 Task: Find connections with filter location San Borja with filter topic #Websitewith filter profile language Potuguese with filter current company Polycab India Limited with filter school Maharshi Dayanand College of Arts Science & Commerce Kamgar Manzil 25 Dr.S.S.Rao Road Parel Mumbai 400 012 with filter industry Automation Machinery Manufacturing with filter service category Corporate Events with filter keywords title Payroll Clerk
Action: Mouse moved to (555, 83)
Screenshot: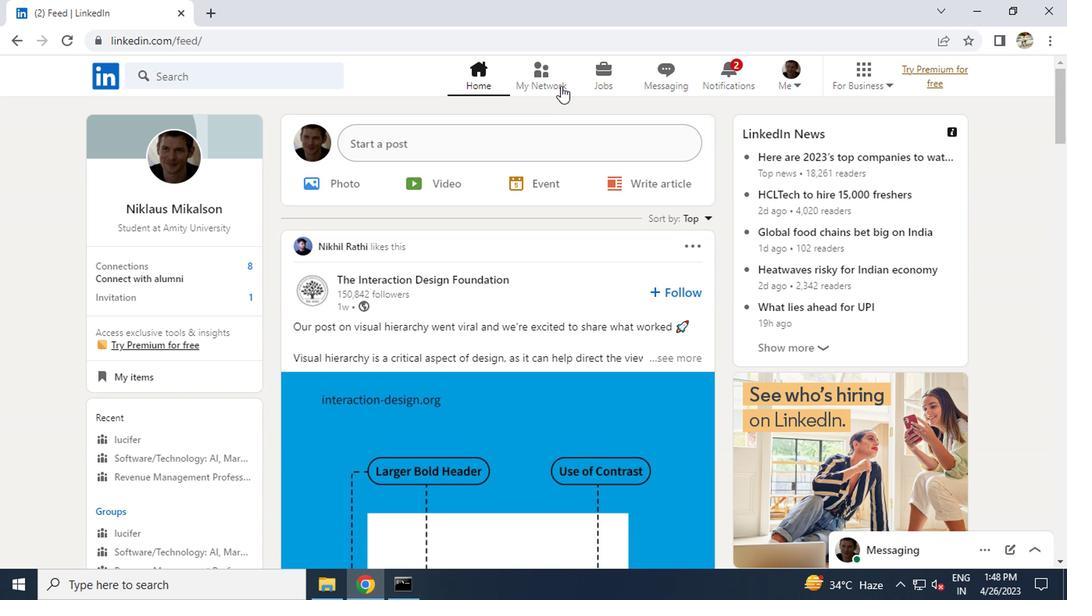 
Action: Mouse pressed left at (555, 83)
Screenshot: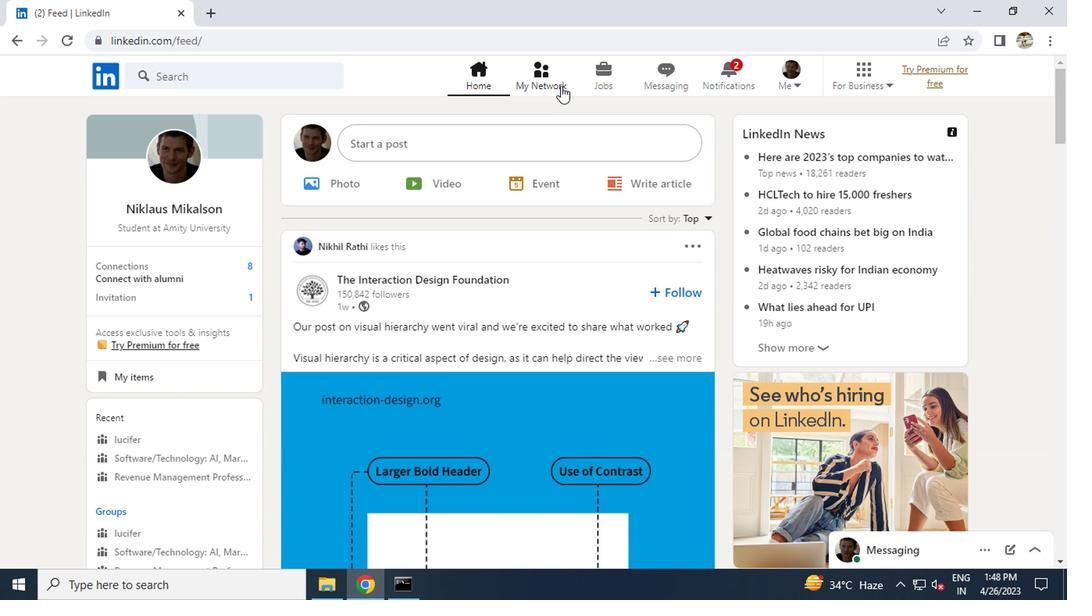 
Action: Mouse moved to (211, 159)
Screenshot: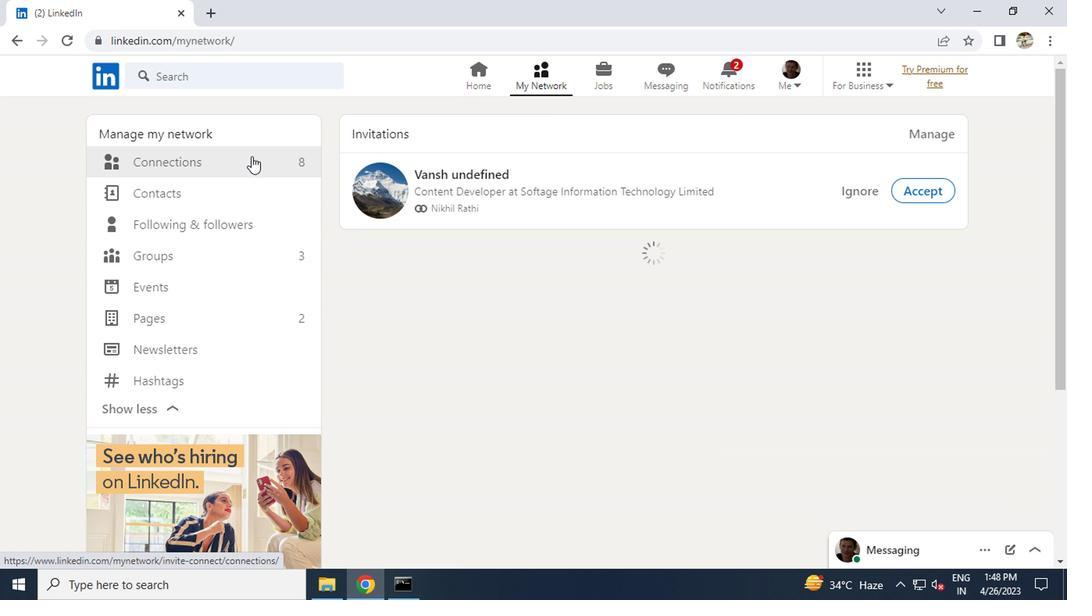 
Action: Mouse pressed left at (211, 159)
Screenshot: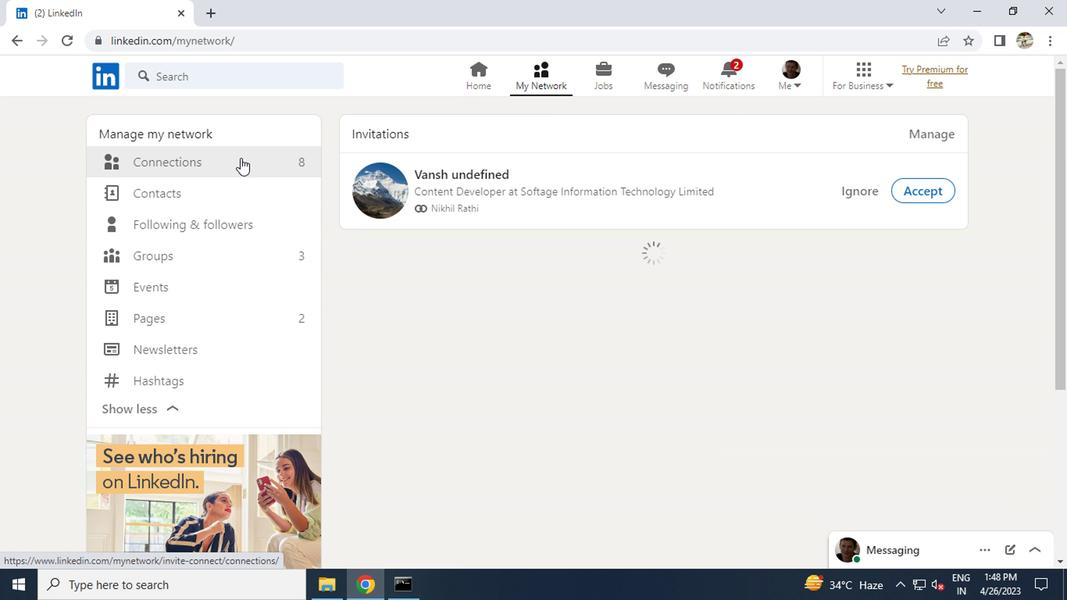 
Action: Mouse moved to (660, 160)
Screenshot: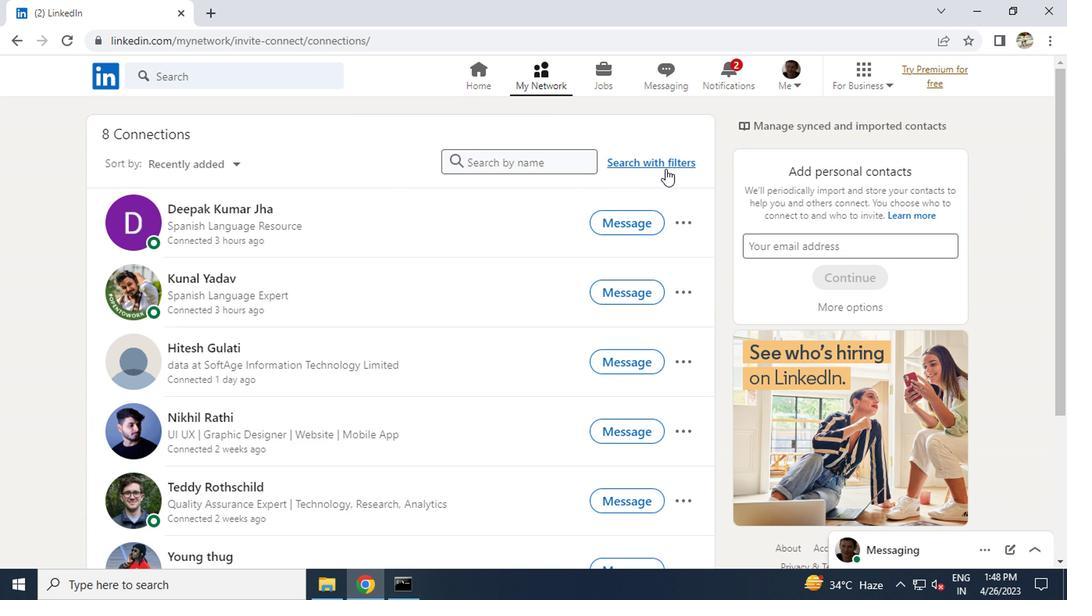 
Action: Mouse pressed left at (660, 160)
Screenshot: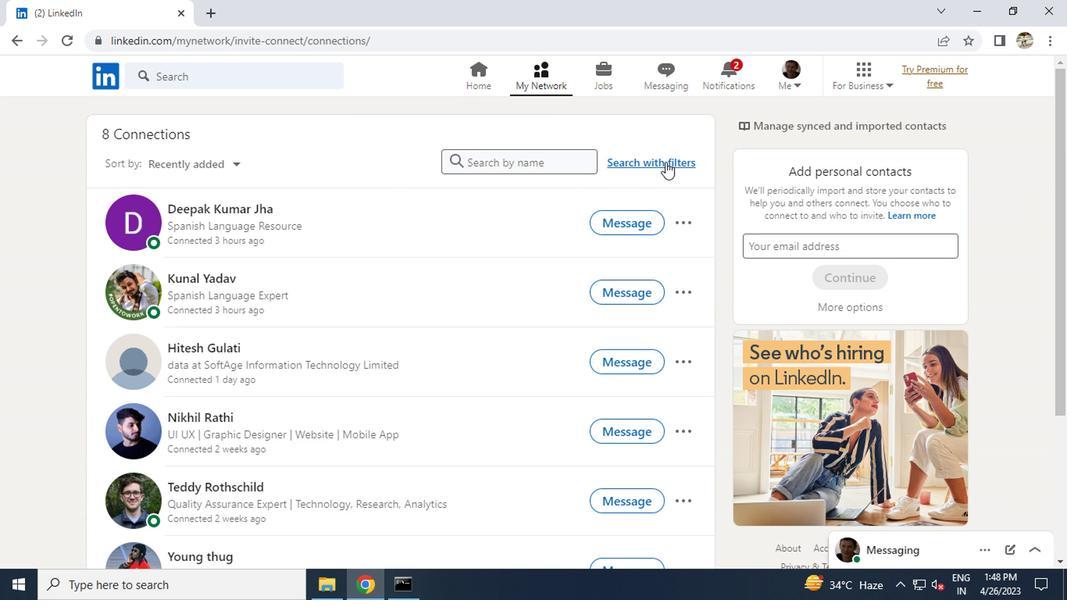 
Action: Mouse moved to (517, 121)
Screenshot: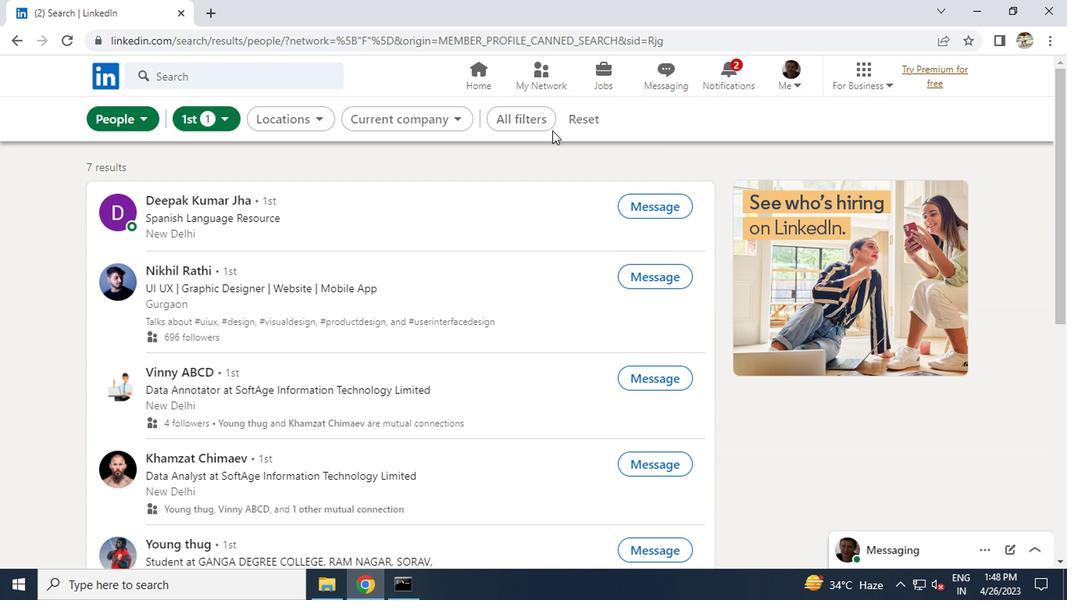 
Action: Mouse pressed left at (517, 121)
Screenshot: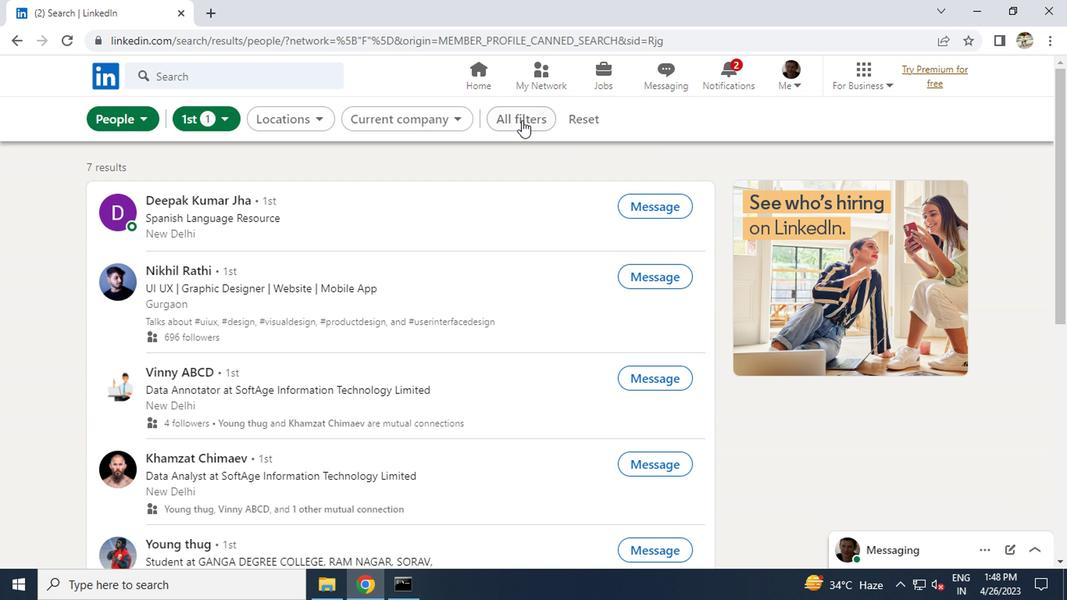 
Action: Mouse moved to (766, 365)
Screenshot: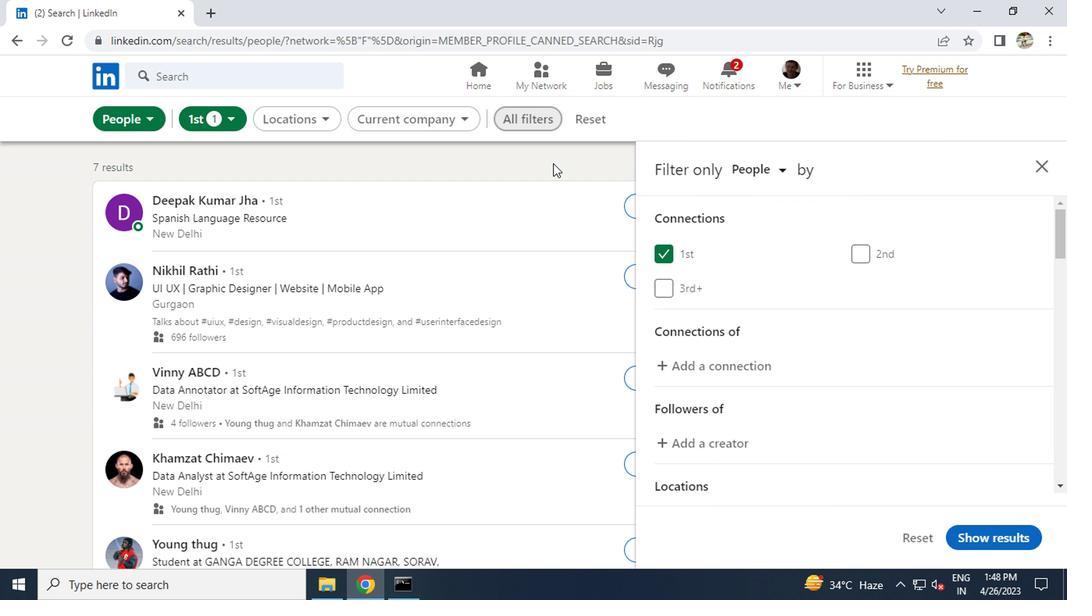 
Action: Mouse scrolled (766, 364) with delta (0, 0)
Screenshot: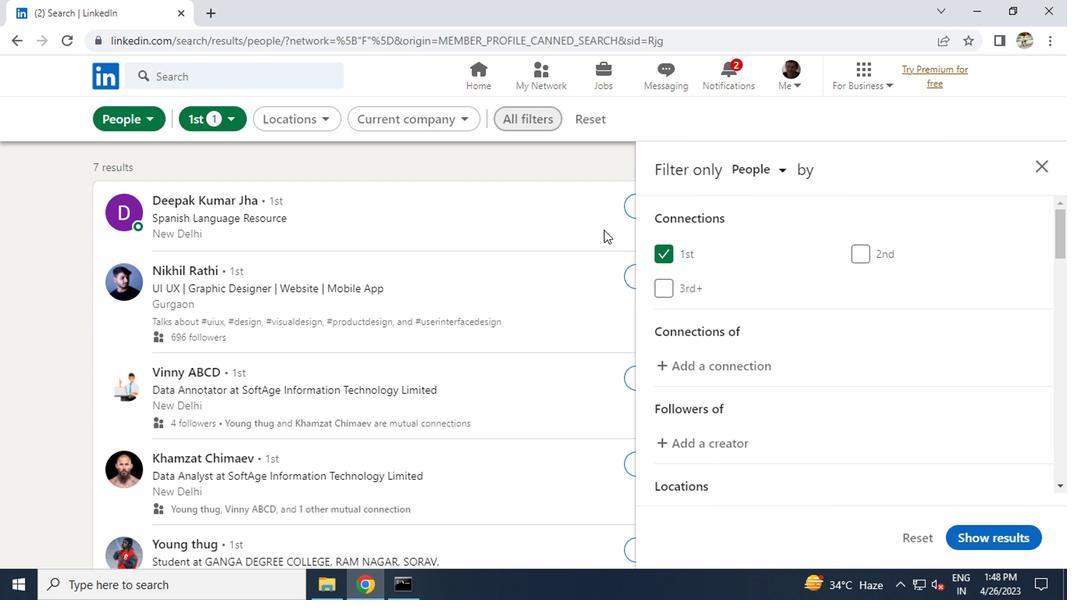 
Action: Mouse moved to (766, 365)
Screenshot: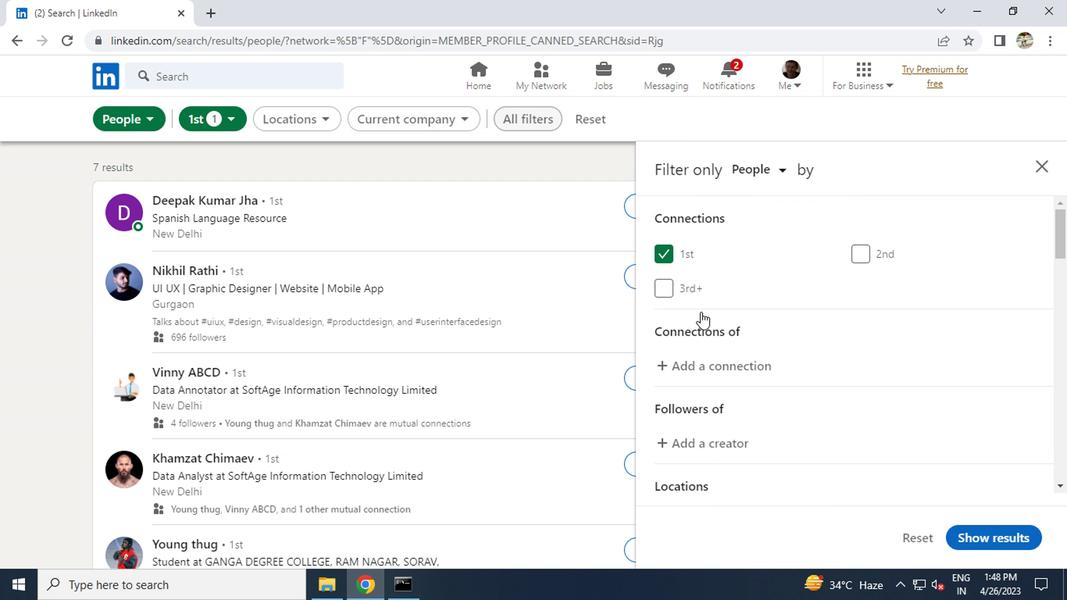
Action: Mouse scrolled (766, 364) with delta (0, 0)
Screenshot: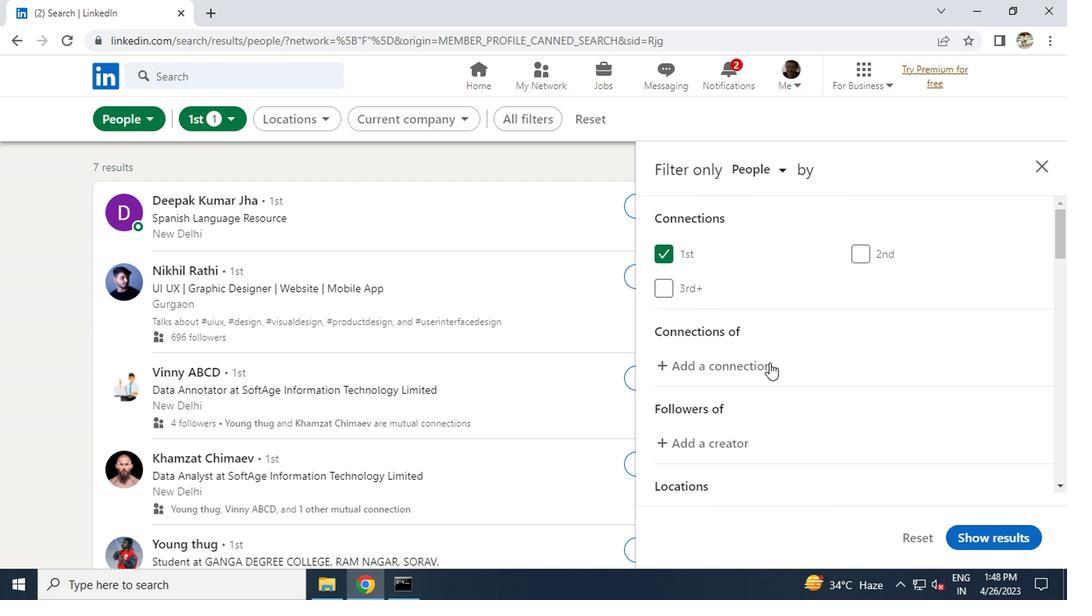 
Action: Mouse moved to (866, 437)
Screenshot: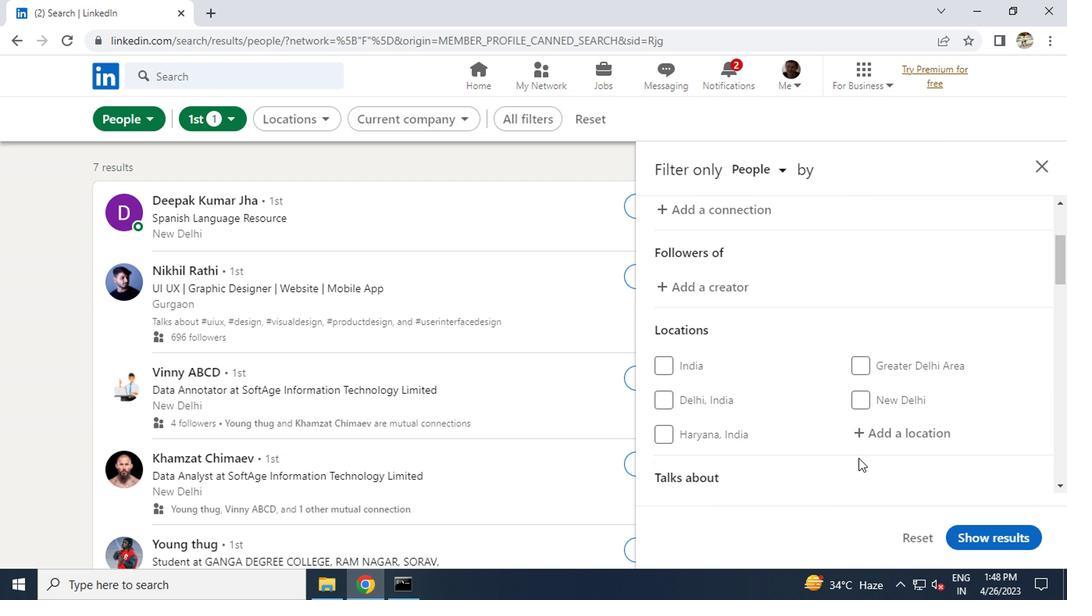 
Action: Mouse pressed left at (866, 437)
Screenshot: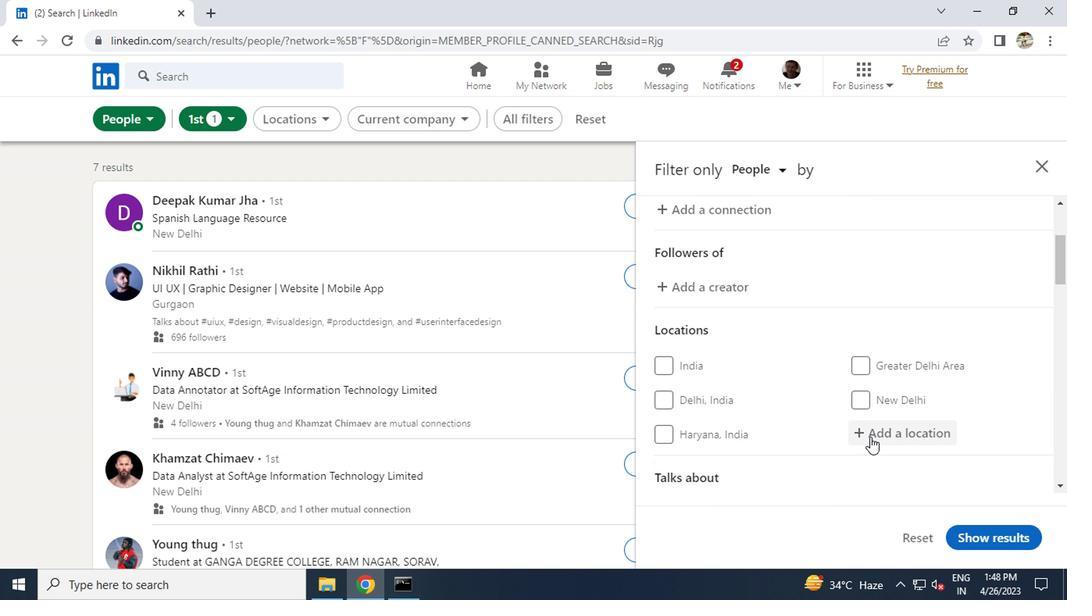
Action: Key pressed <Key.caps_lock>s<Key.caps_lock>an<Key.space><Key.caps_lock>b<Key.caps_lock>orja<Key.enter>
Screenshot: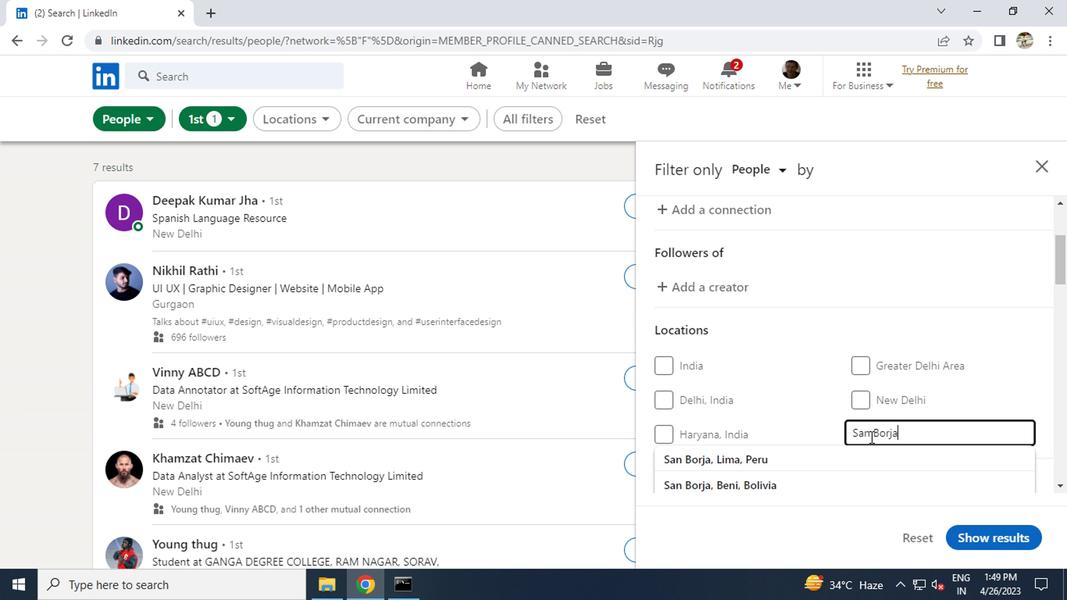 
Action: Mouse moved to (821, 457)
Screenshot: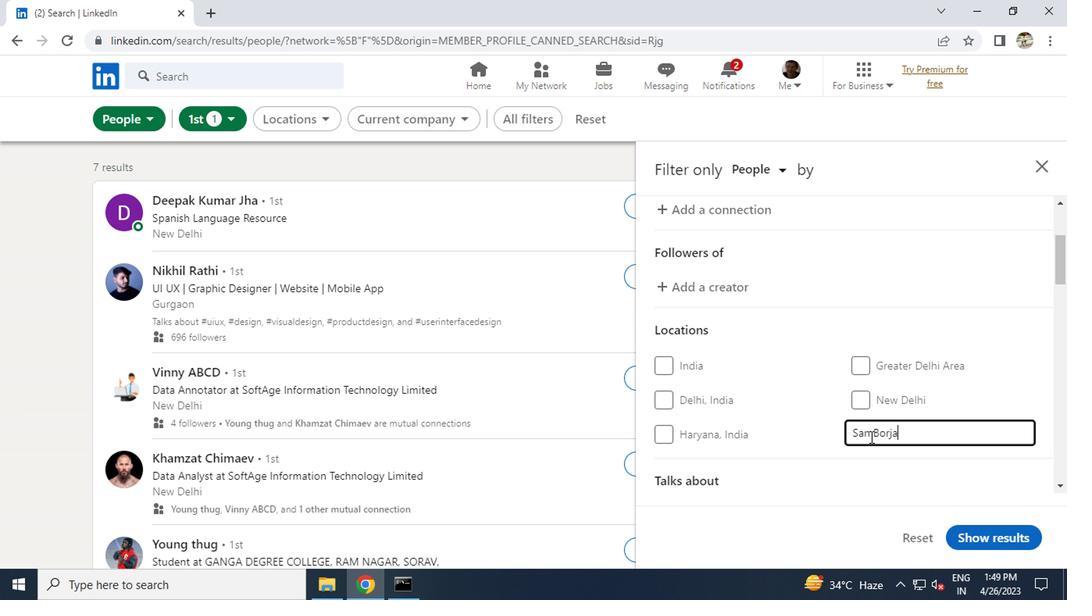 
Action: Mouse scrolled (821, 456) with delta (0, -1)
Screenshot: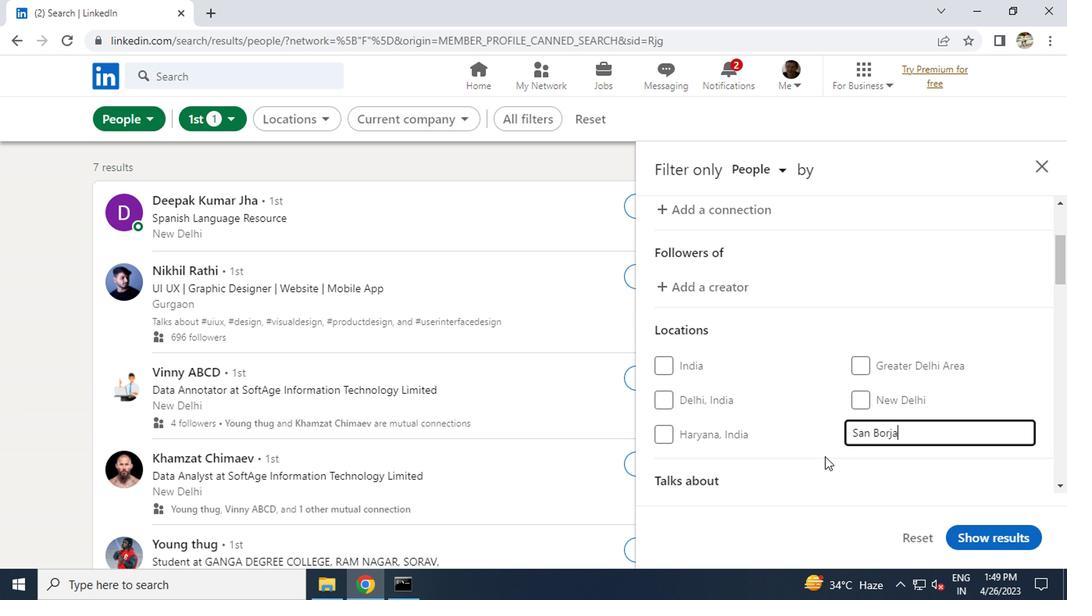 
Action: Mouse scrolled (821, 456) with delta (0, -1)
Screenshot: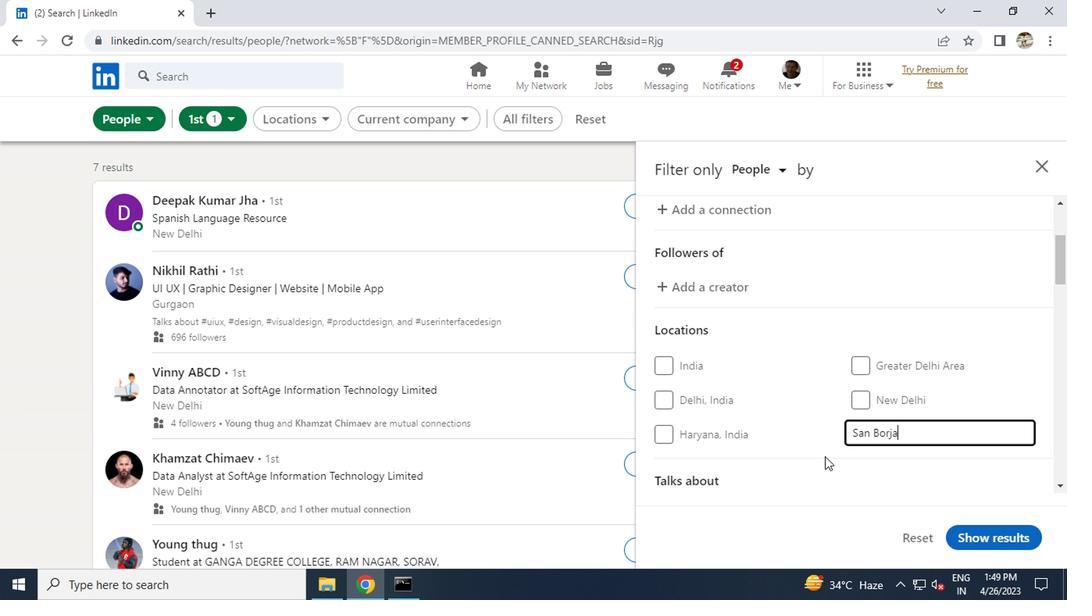 
Action: Mouse moved to (860, 428)
Screenshot: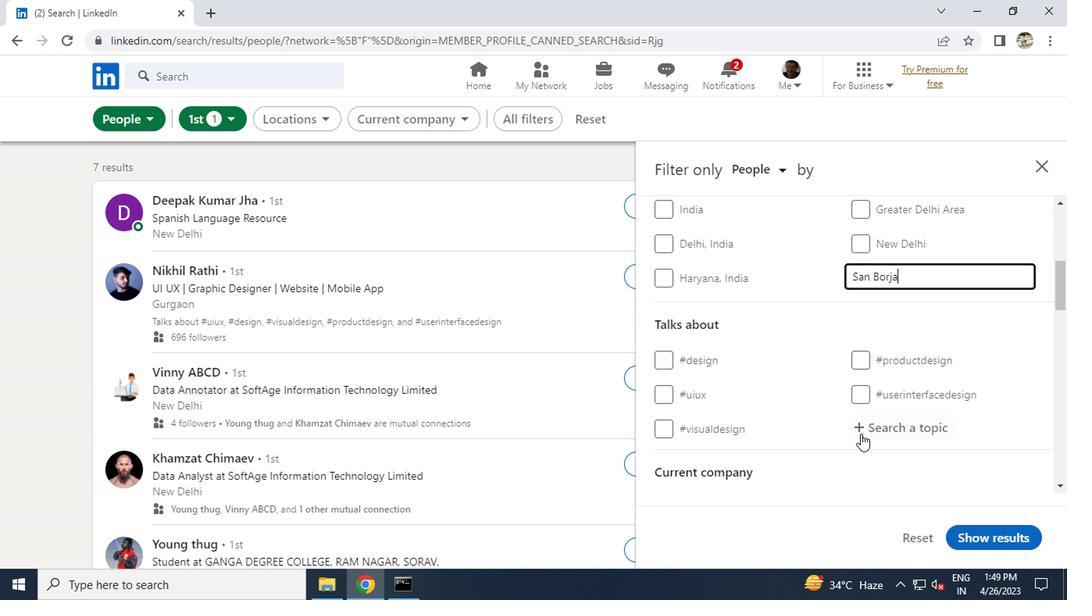 
Action: Mouse pressed left at (860, 428)
Screenshot: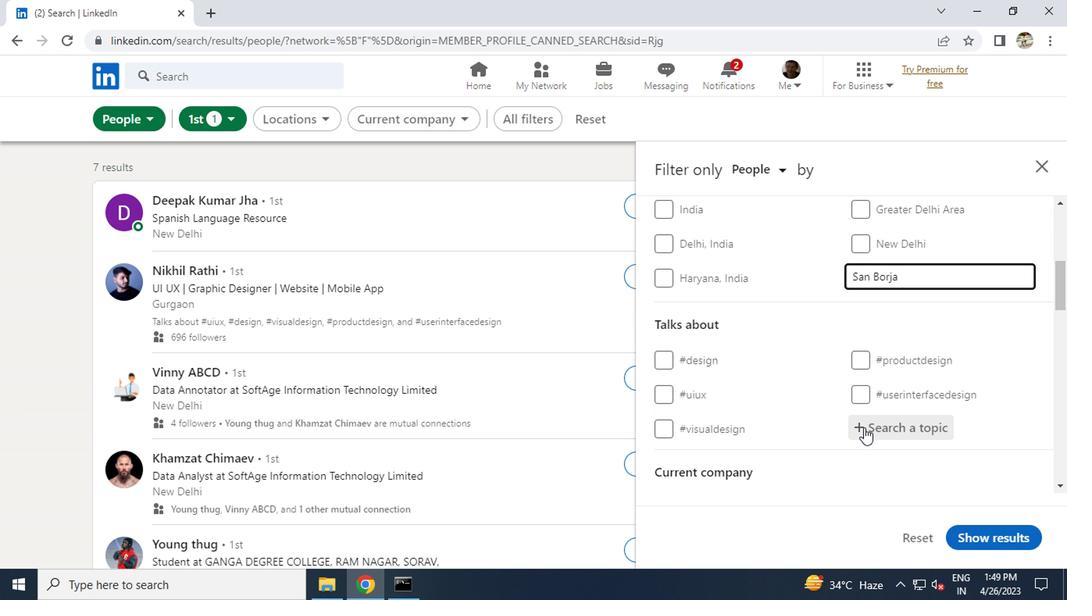 
Action: Key pressed <Key.shift>@<Key.shift><Key.backspace><Key.shift>#<Key.caps_lock>W<Key.caps_lock>EBSITE
Screenshot: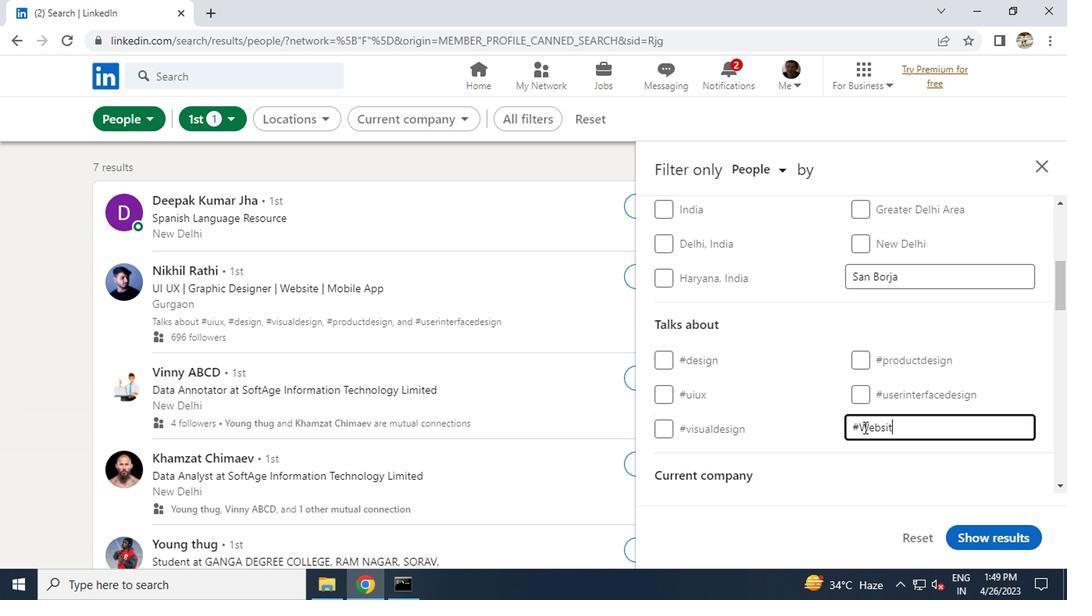 
Action: Mouse moved to (841, 456)
Screenshot: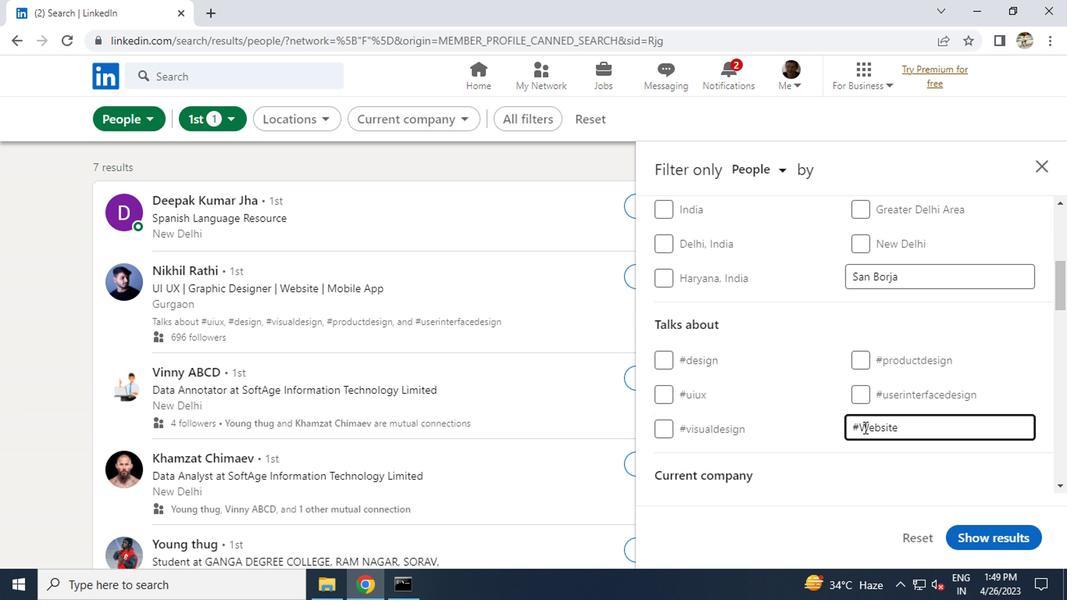 
Action: Mouse scrolled (841, 455) with delta (0, 0)
Screenshot: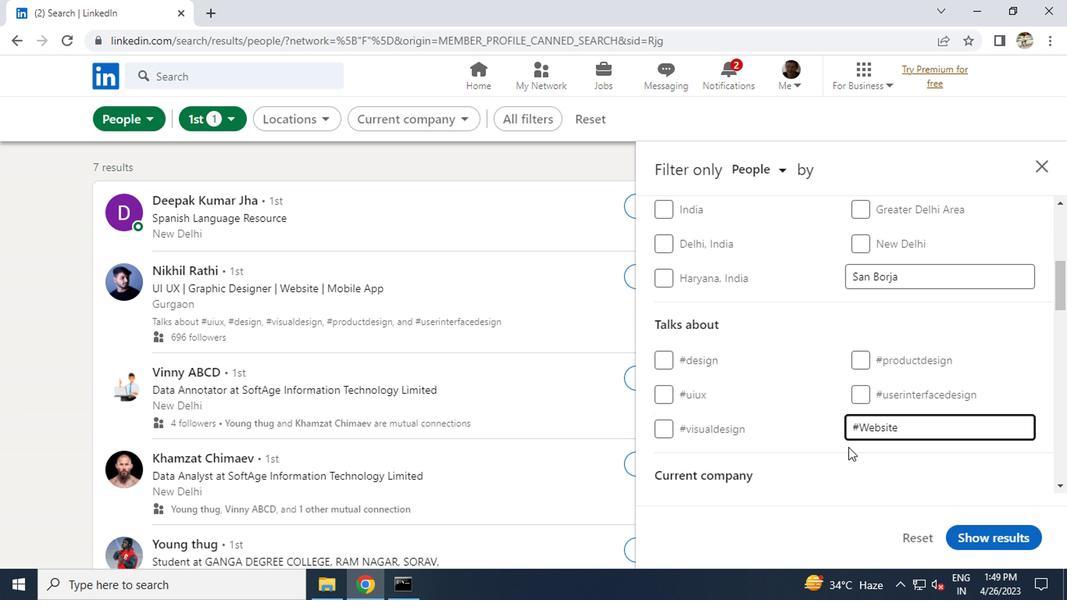 
Action: Mouse scrolled (841, 455) with delta (0, 0)
Screenshot: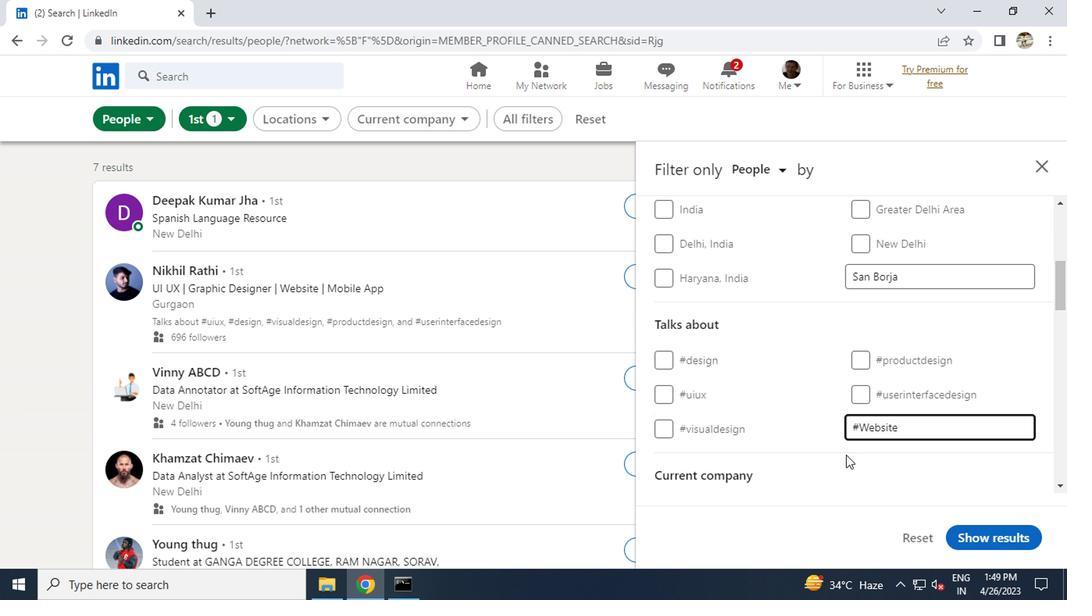 
Action: Mouse moved to (812, 446)
Screenshot: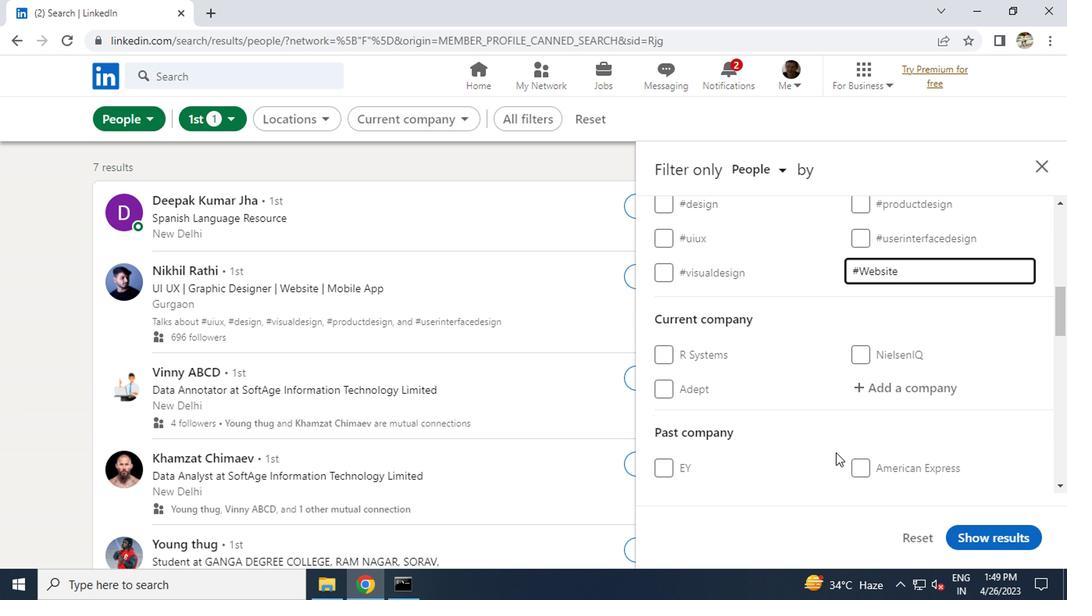 
Action: Mouse scrolled (812, 445) with delta (0, 0)
Screenshot: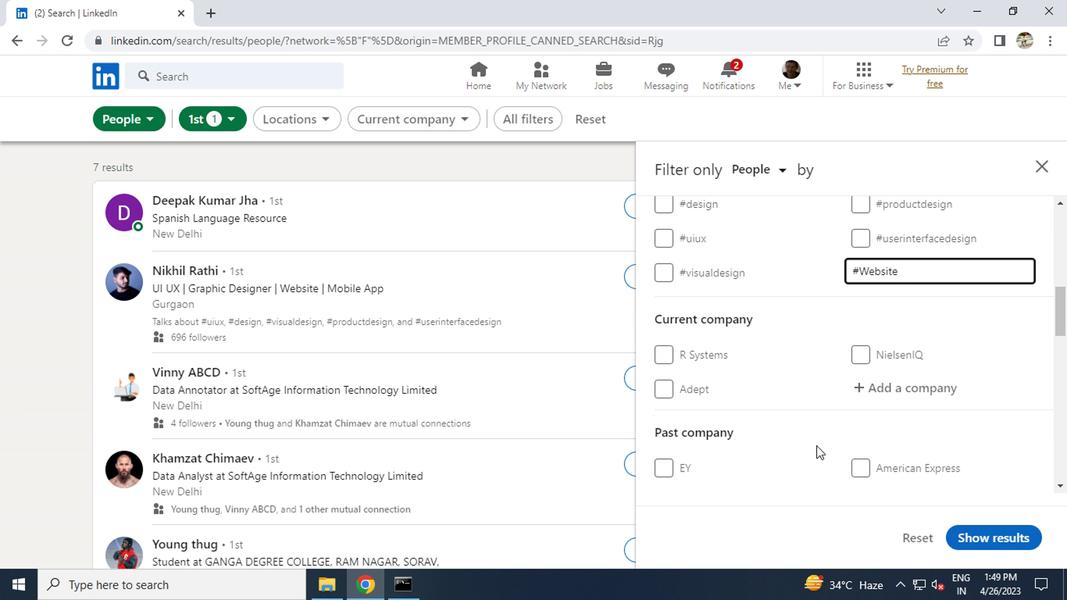 
Action: Mouse moved to (812, 444)
Screenshot: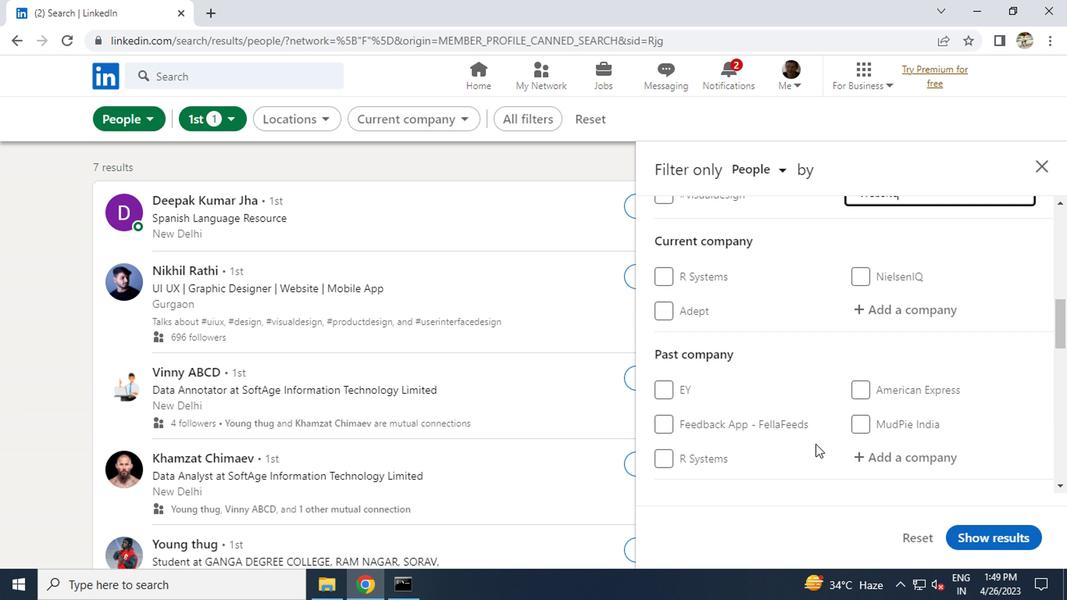 
Action: Mouse scrolled (812, 443) with delta (0, 0)
Screenshot: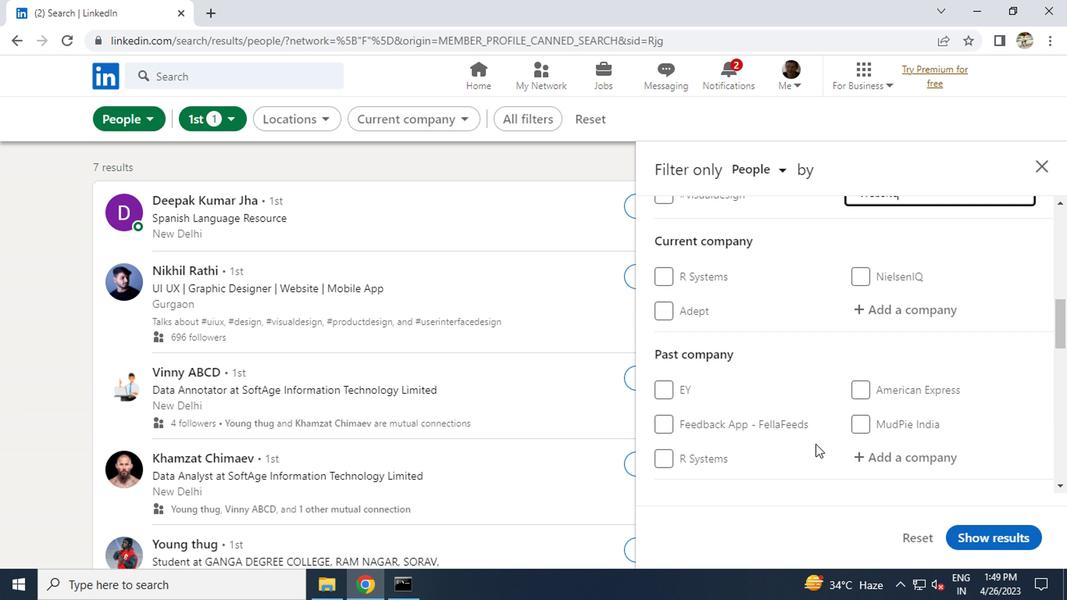 
Action: Mouse moved to (813, 444)
Screenshot: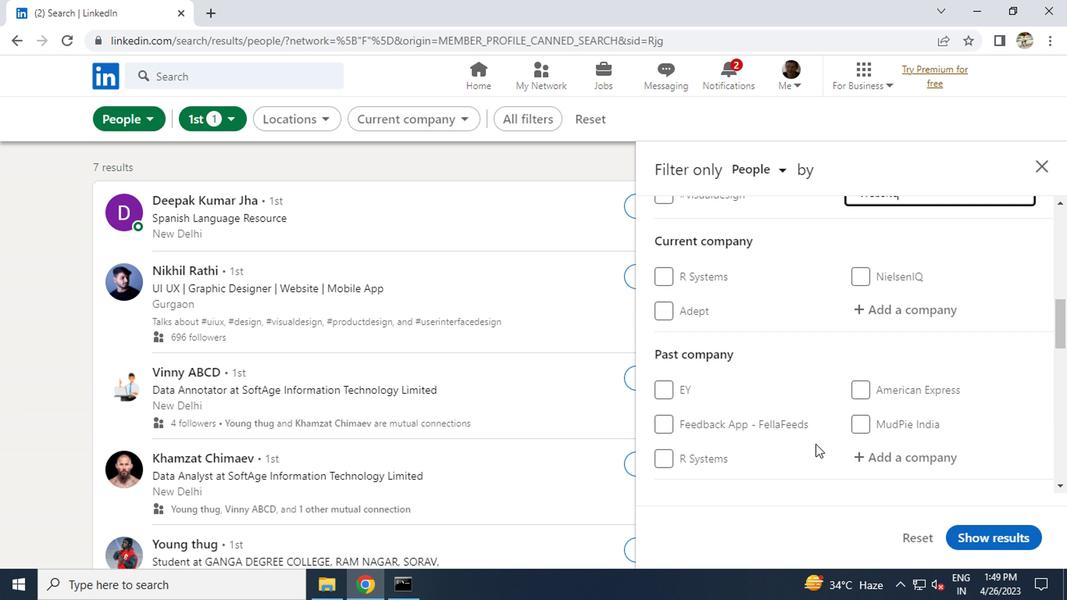 
Action: Mouse scrolled (813, 443) with delta (0, 0)
Screenshot: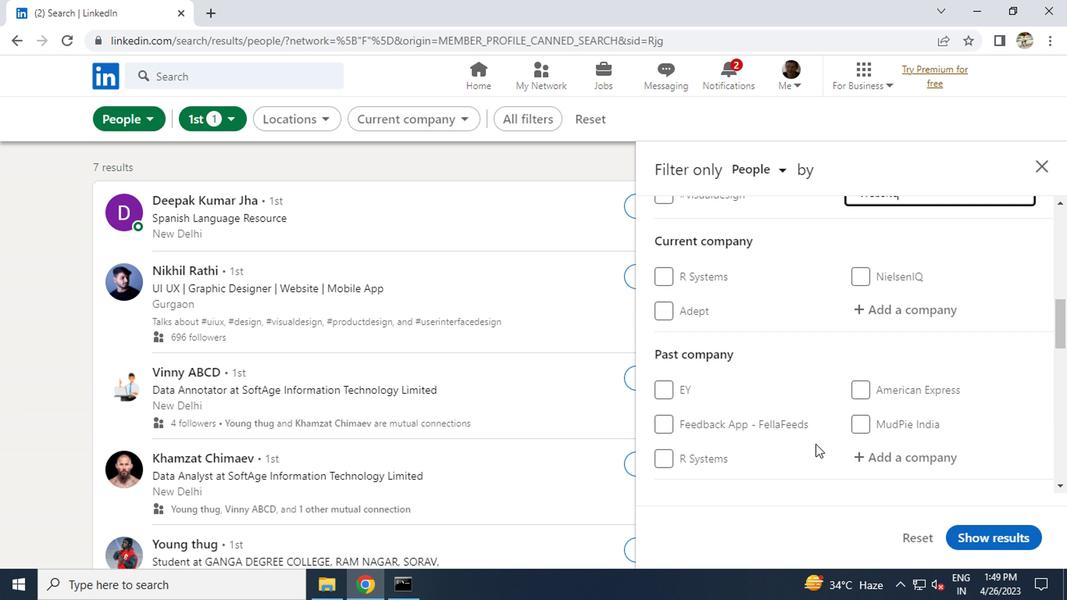 
Action: Mouse moved to (814, 444)
Screenshot: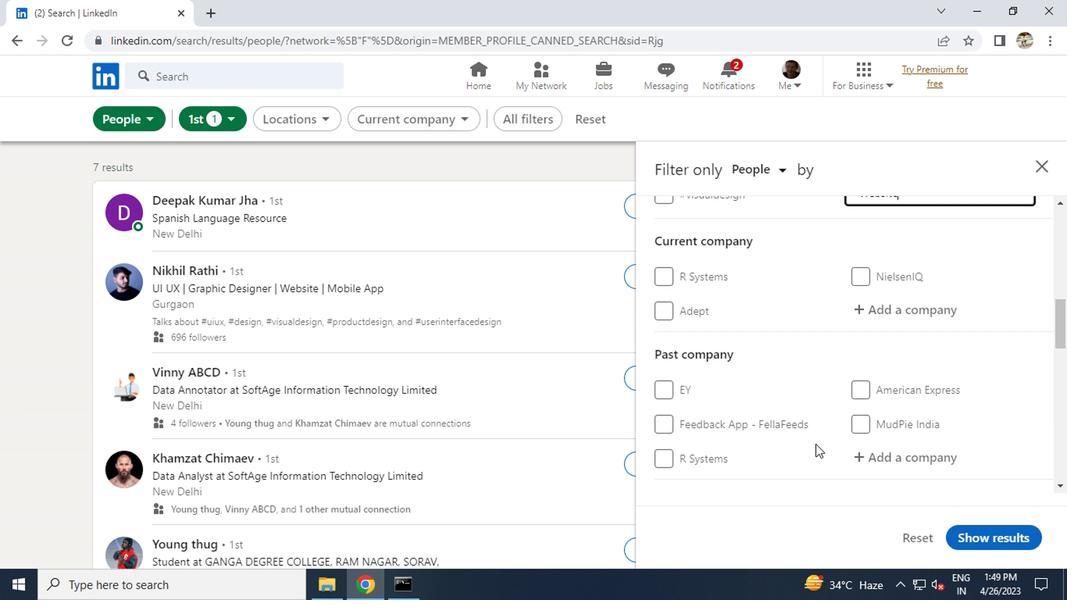 
Action: Mouse scrolled (814, 443) with delta (0, 0)
Screenshot: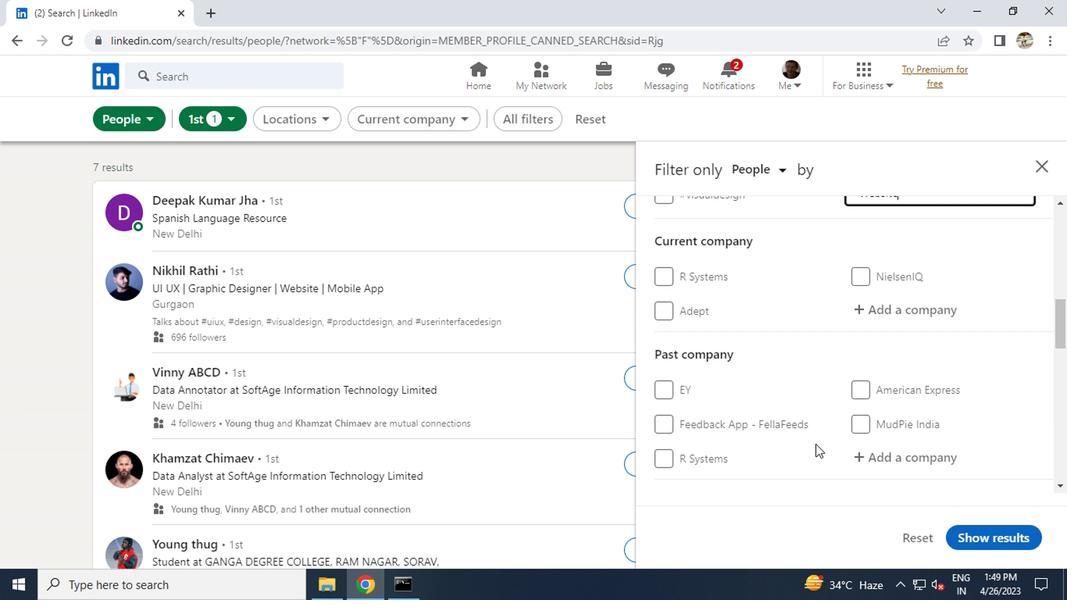 
Action: Mouse moved to (816, 443)
Screenshot: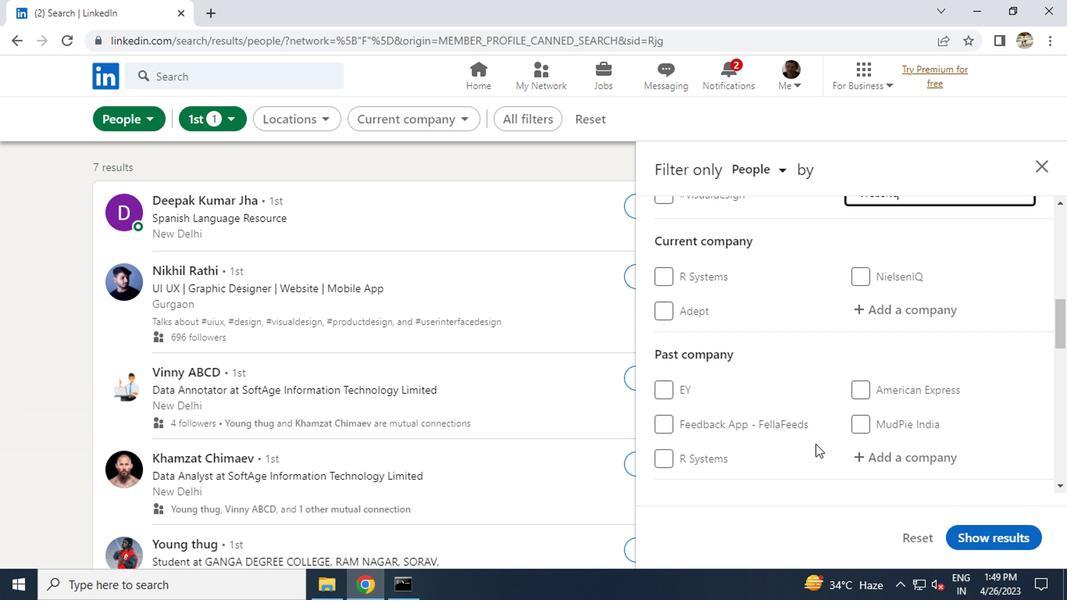 
Action: Mouse scrolled (816, 442) with delta (0, -1)
Screenshot: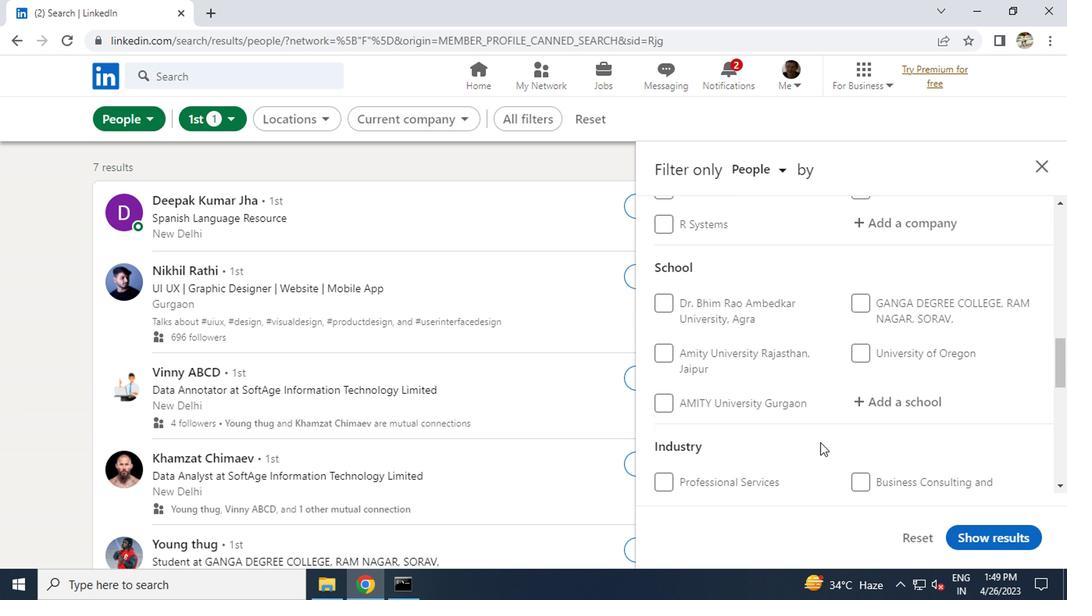 
Action: Mouse scrolled (816, 442) with delta (0, -1)
Screenshot: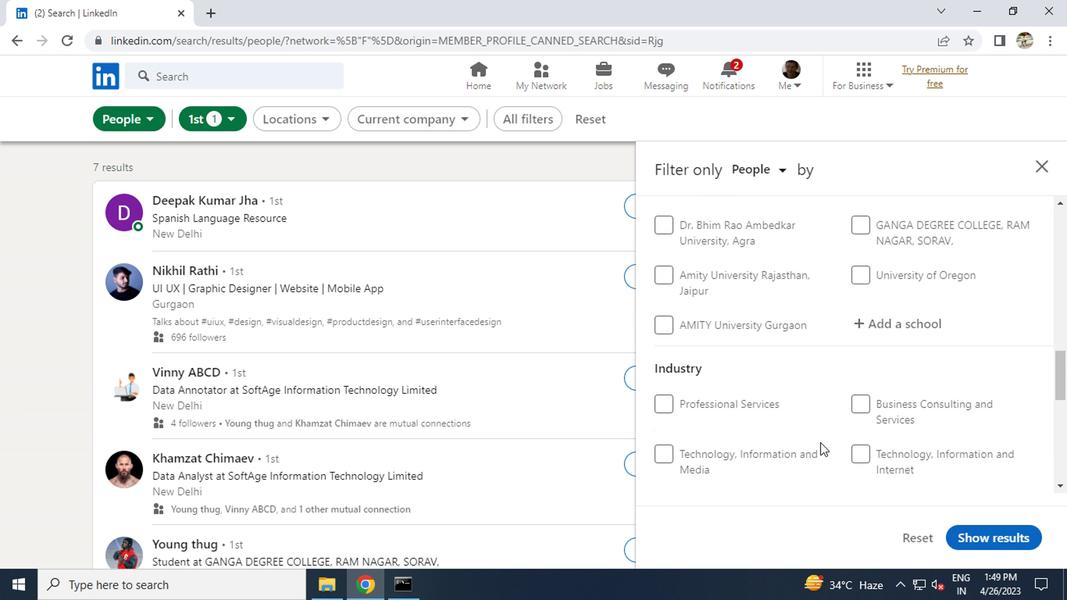 
Action: Mouse scrolled (816, 442) with delta (0, -1)
Screenshot: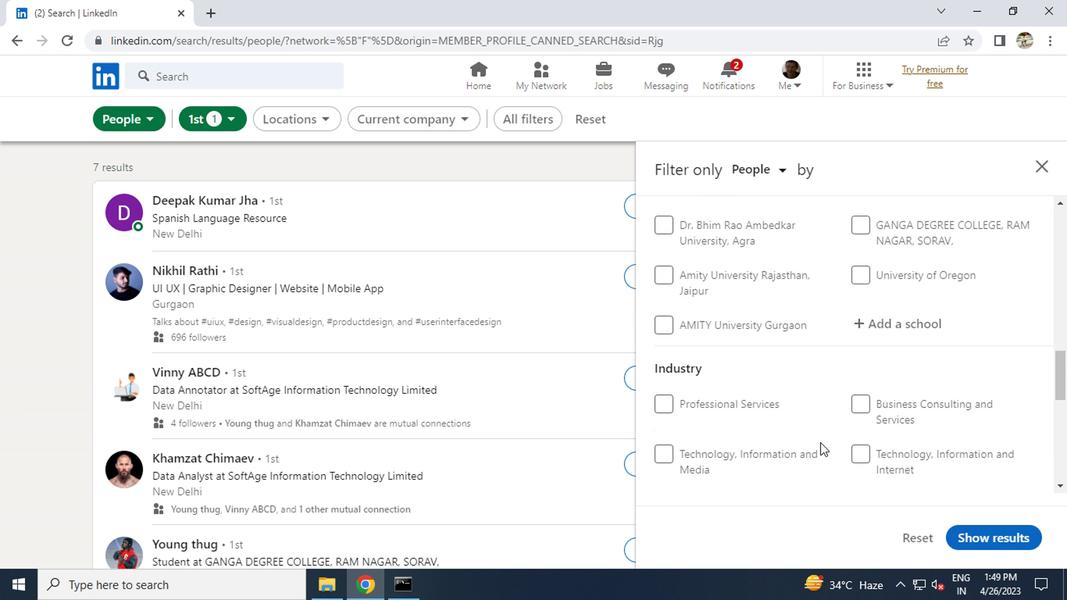 
Action: Mouse scrolled (816, 442) with delta (0, -1)
Screenshot: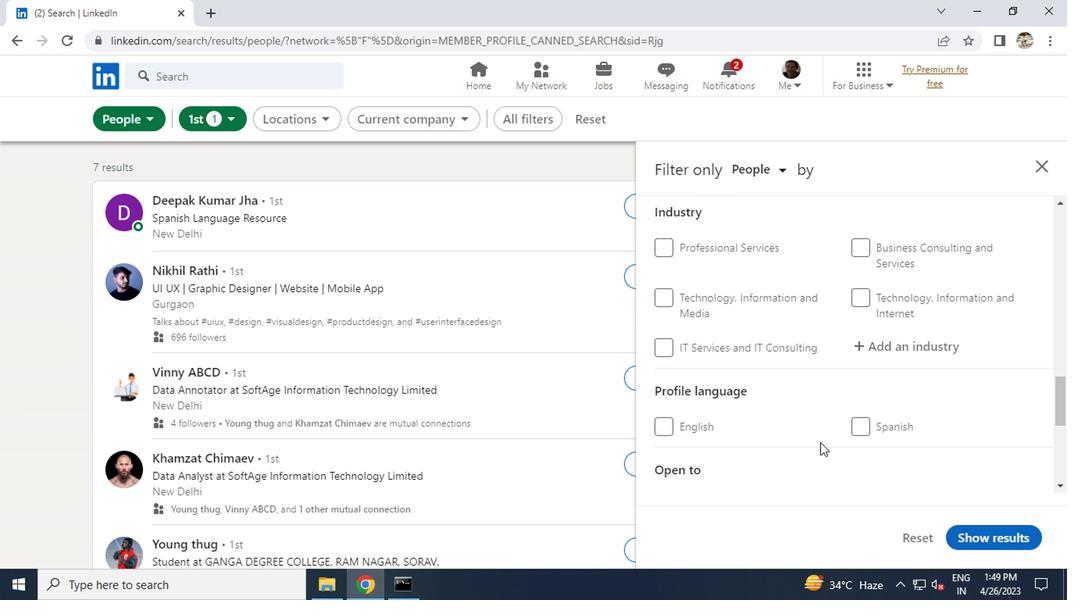 
Action: Mouse scrolled (816, 442) with delta (0, -1)
Screenshot: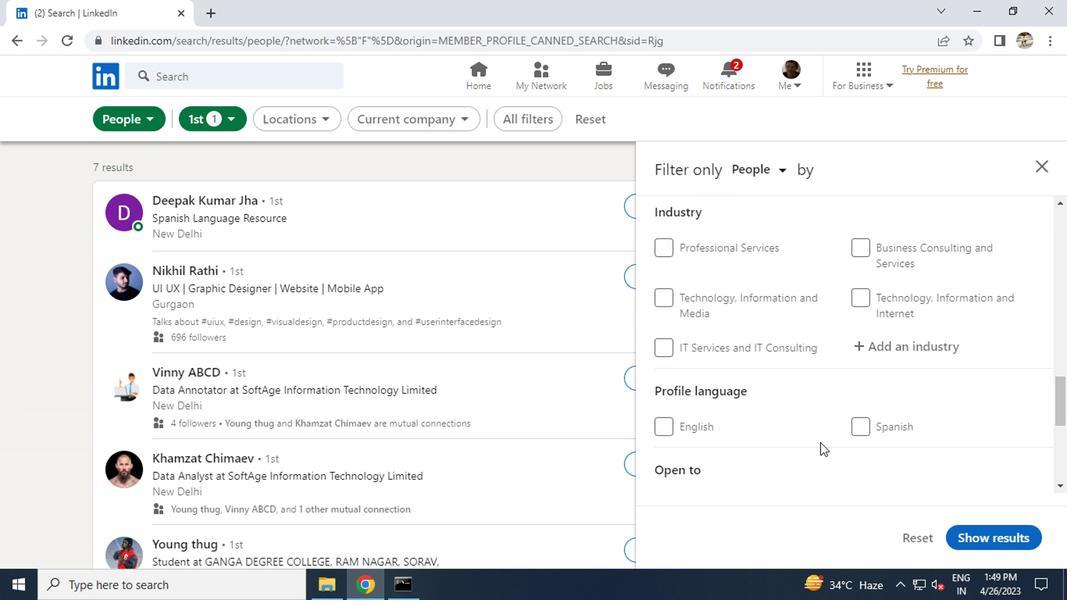 
Action: Mouse scrolled (816, 444) with delta (0, 0)
Screenshot: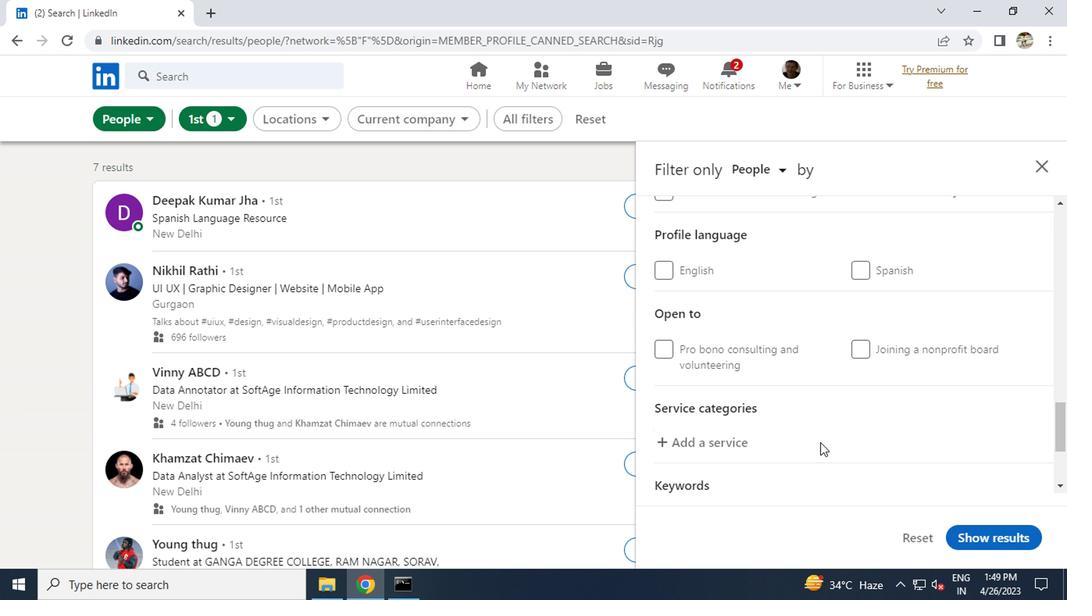 
Action: Mouse scrolled (816, 444) with delta (0, 0)
Screenshot: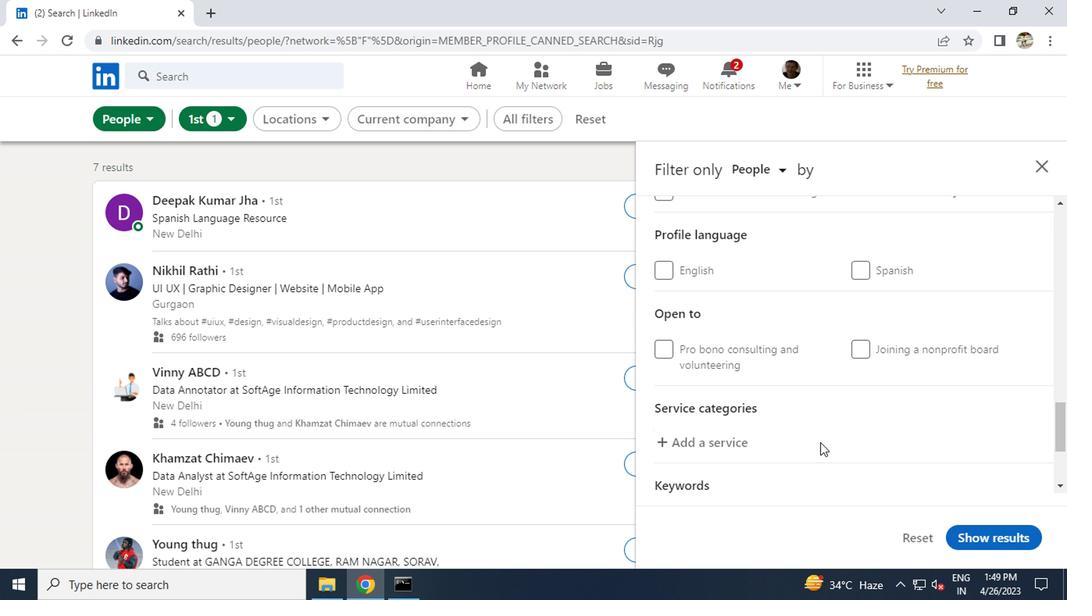 
Action: Mouse moved to (816, 314)
Screenshot: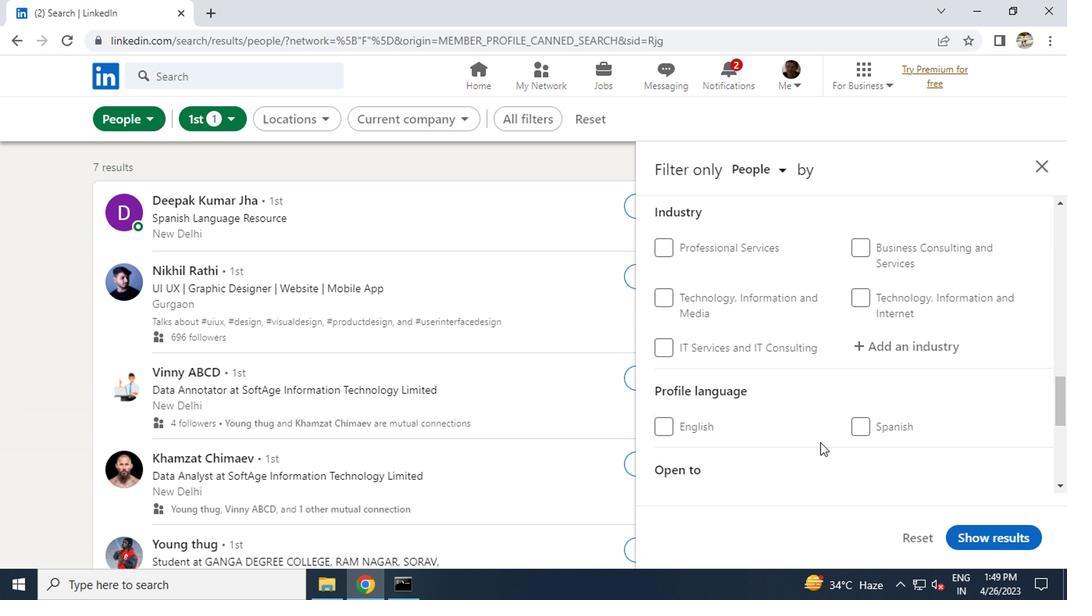 
Action: Mouse scrolled (816, 314) with delta (0, 0)
Screenshot: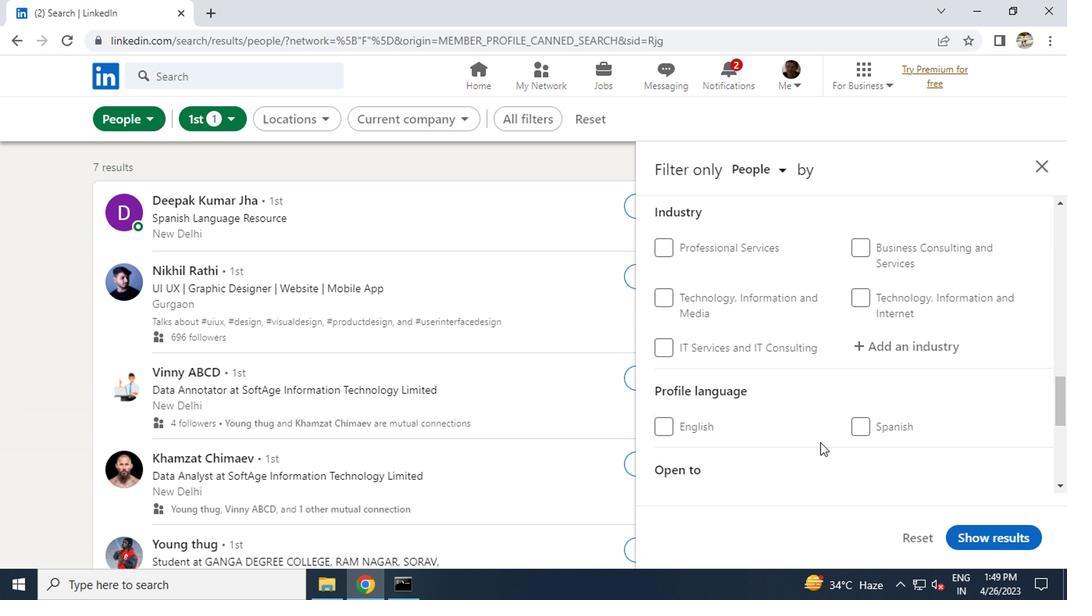 
Action: Mouse moved to (814, 321)
Screenshot: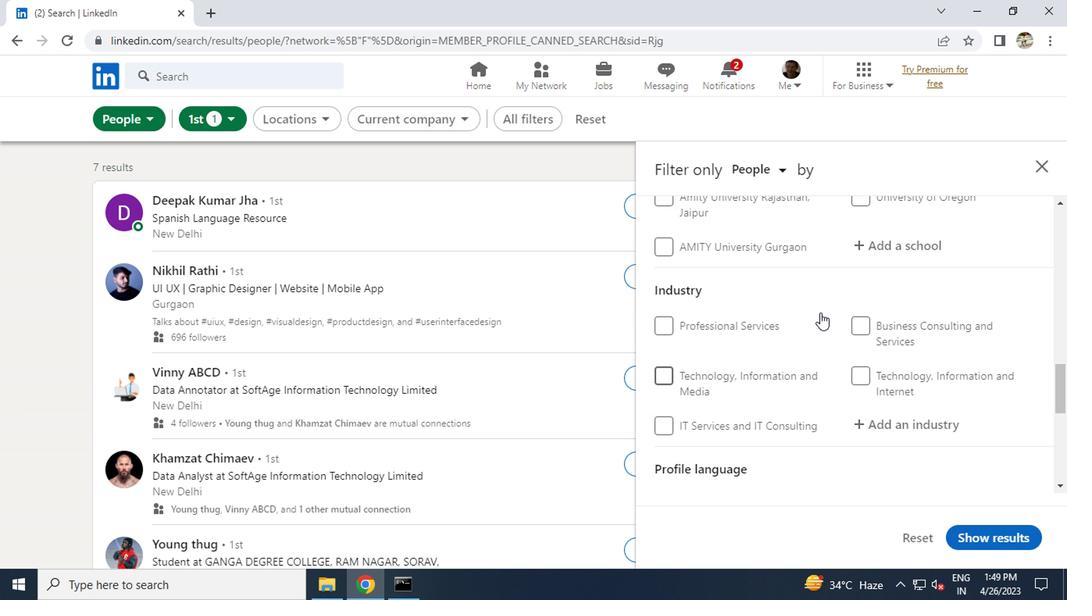 
Action: Mouse scrolled (814, 322) with delta (0, 0)
Screenshot: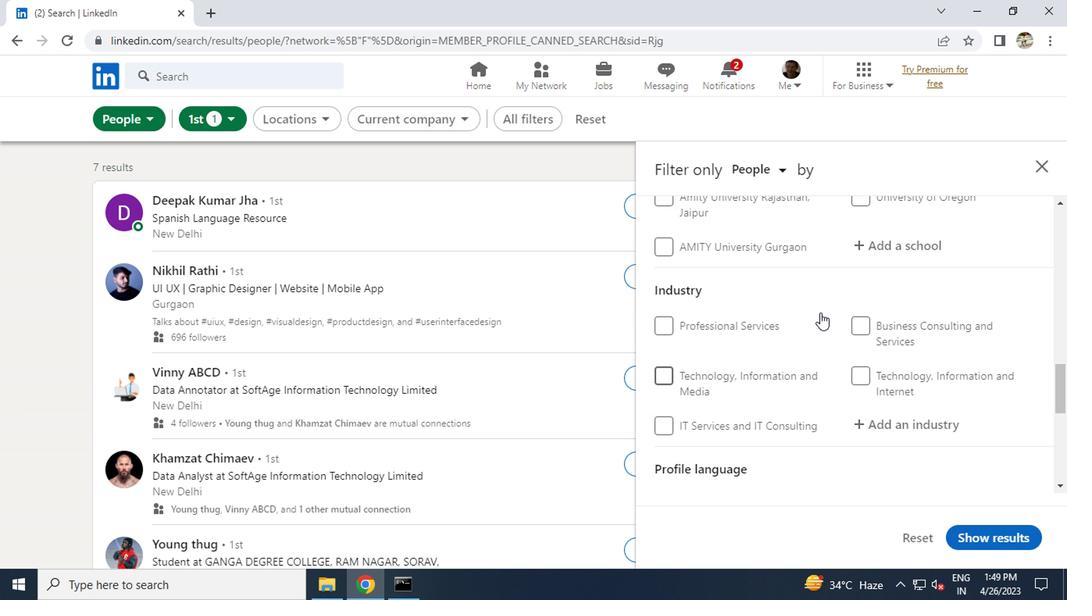 
Action: Mouse moved to (812, 333)
Screenshot: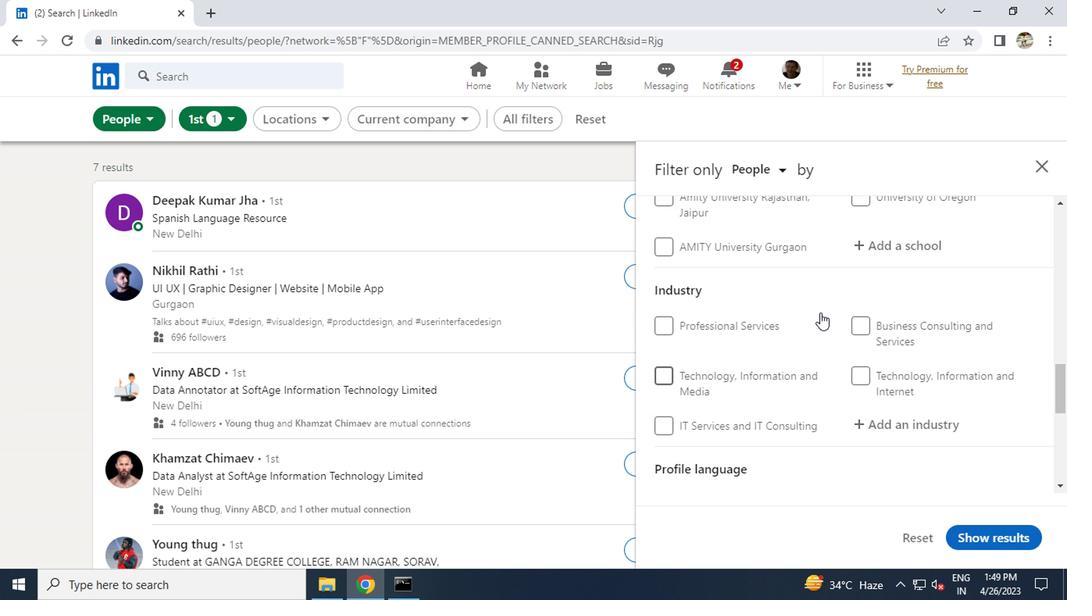 
Action: Mouse scrolled (812, 334) with delta (0, 0)
Screenshot: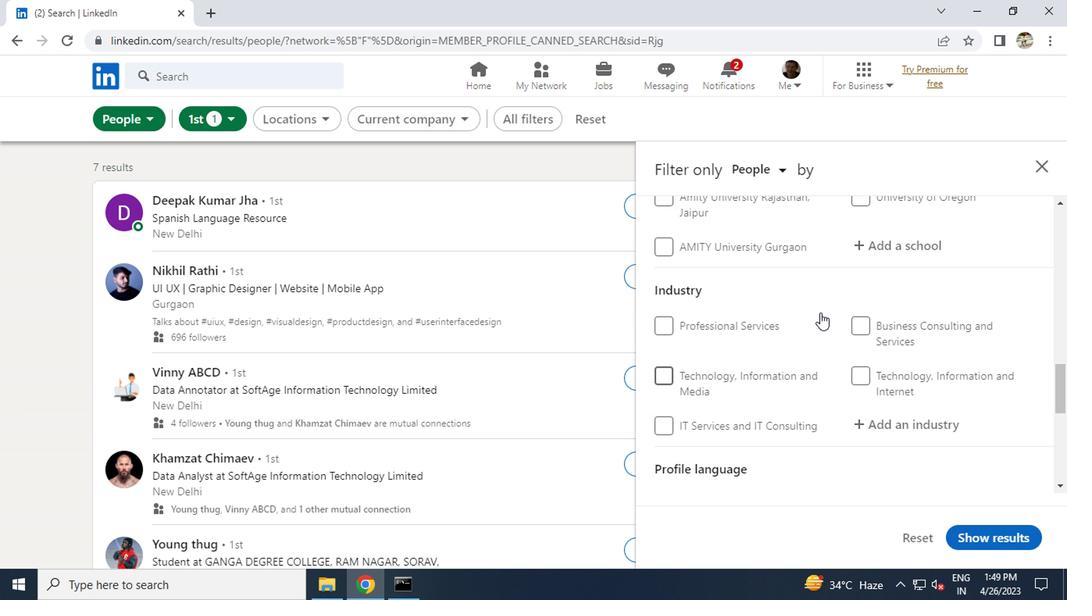 
Action: Mouse moved to (819, 397)
Screenshot: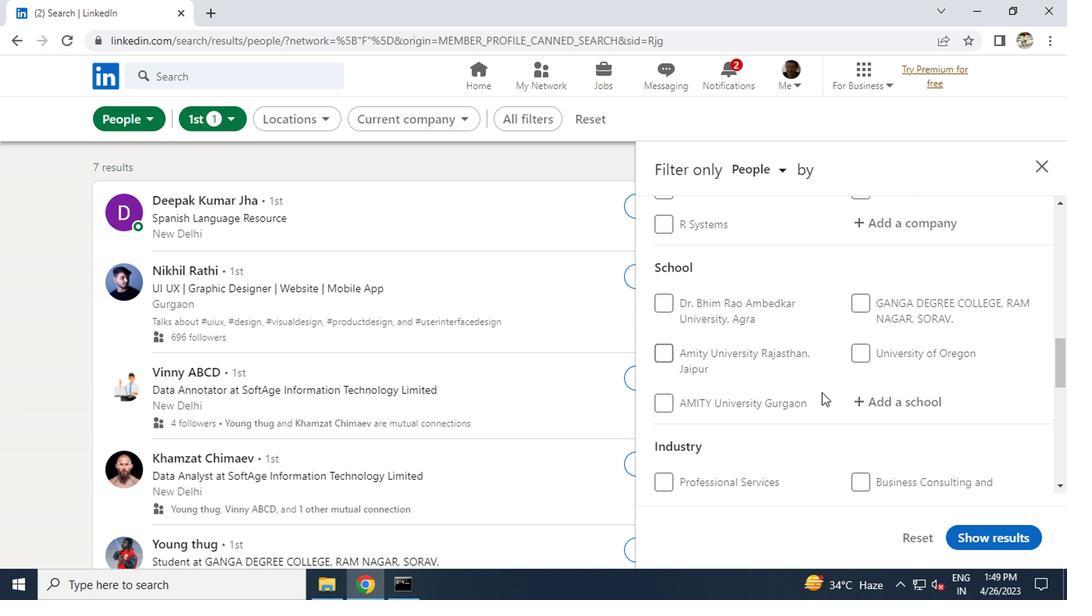 
Action: Mouse scrolled (819, 397) with delta (0, 0)
Screenshot: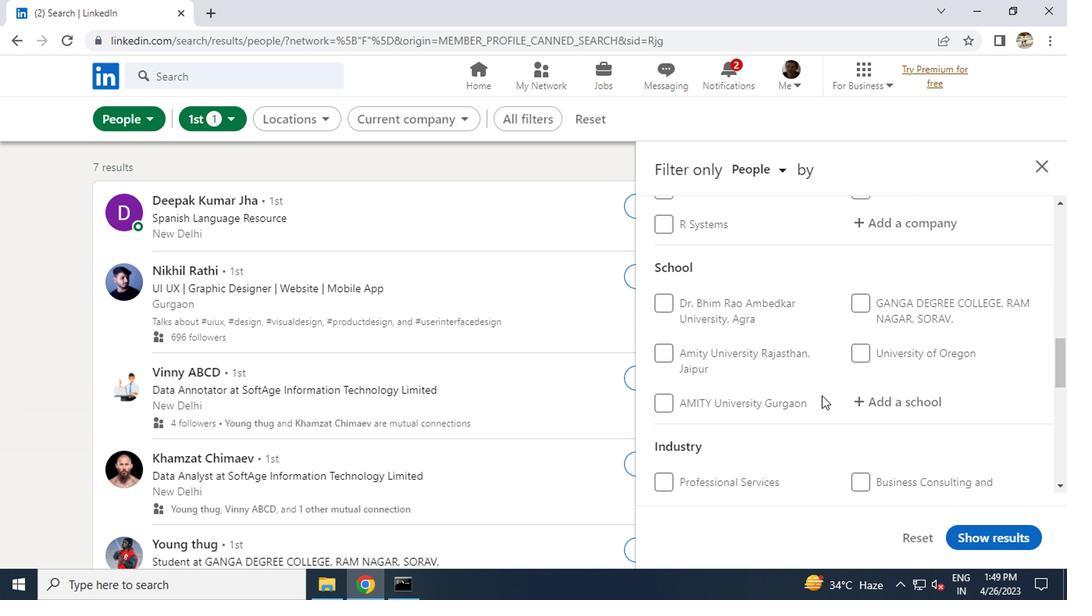 
Action: Mouse moved to (852, 336)
Screenshot: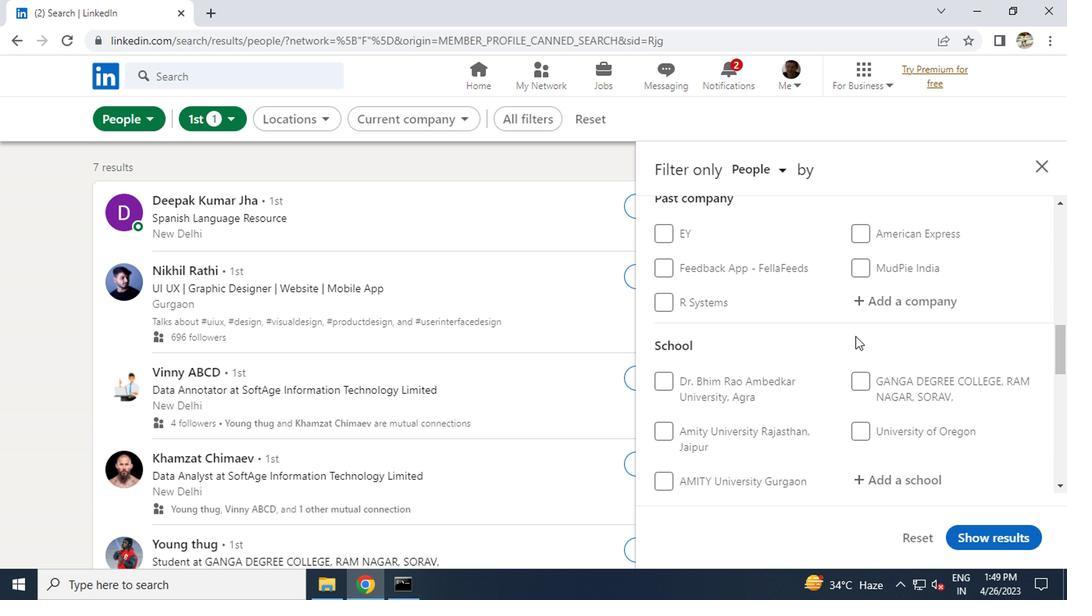 
Action: Mouse scrolled (852, 337) with delta (0, 1)
Screenshot: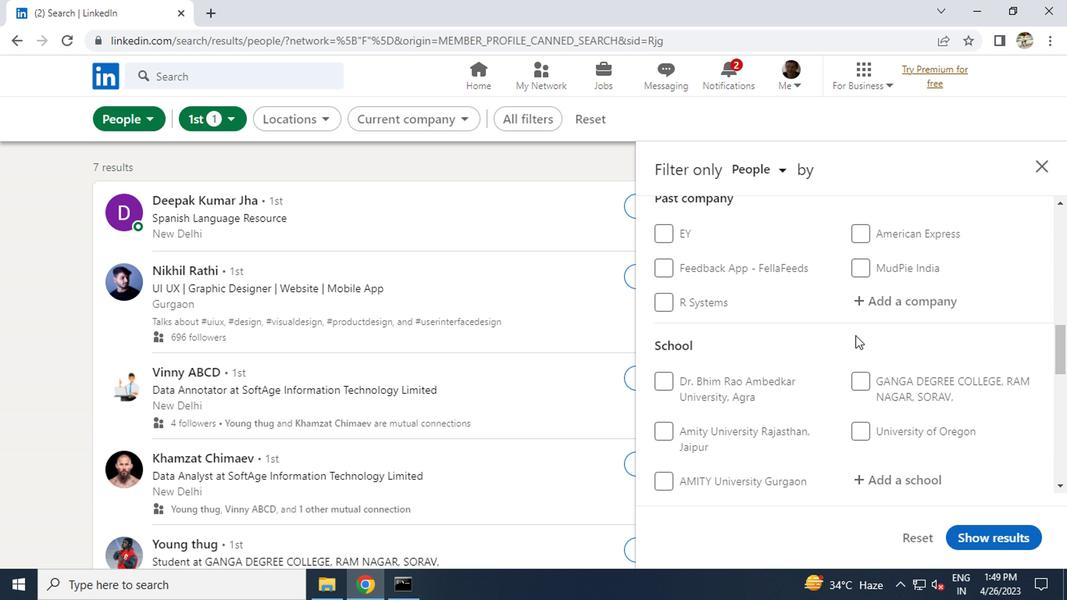 
Action: Mouse scrolled (852, 337) with delta (0, 1)
Screenshot: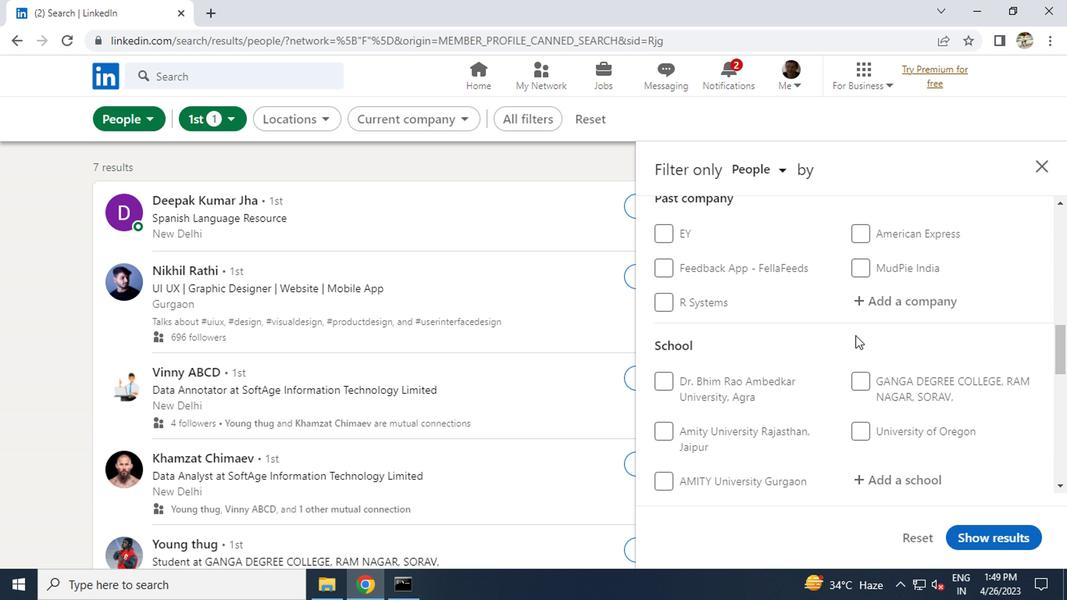 
Action: Mouse moved to (858, 316)
Screenshot: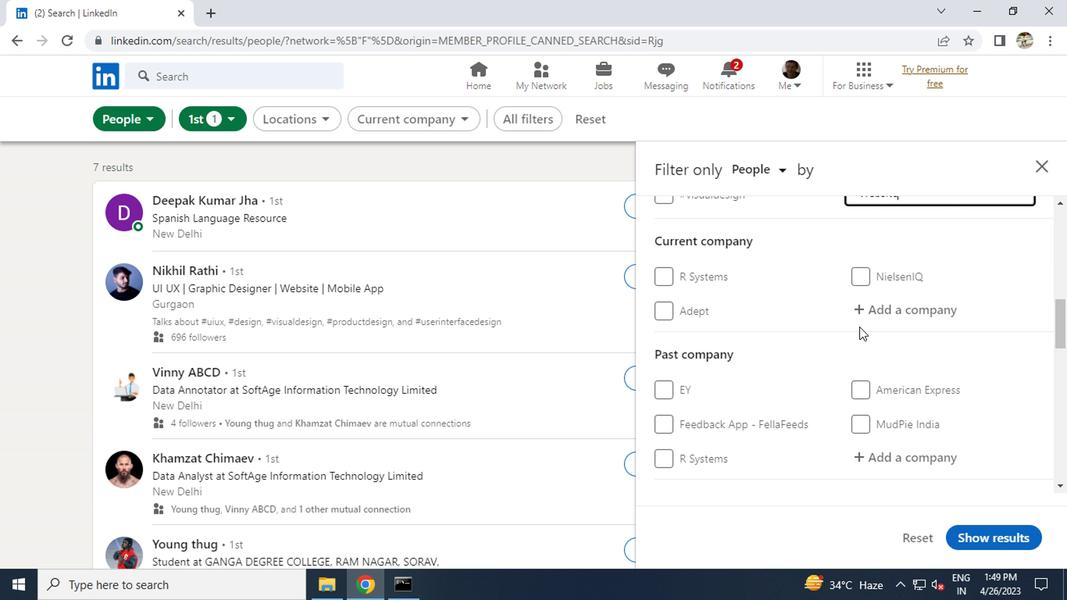 
Action: Mouse pressed left at (858, 316)
Screenshot: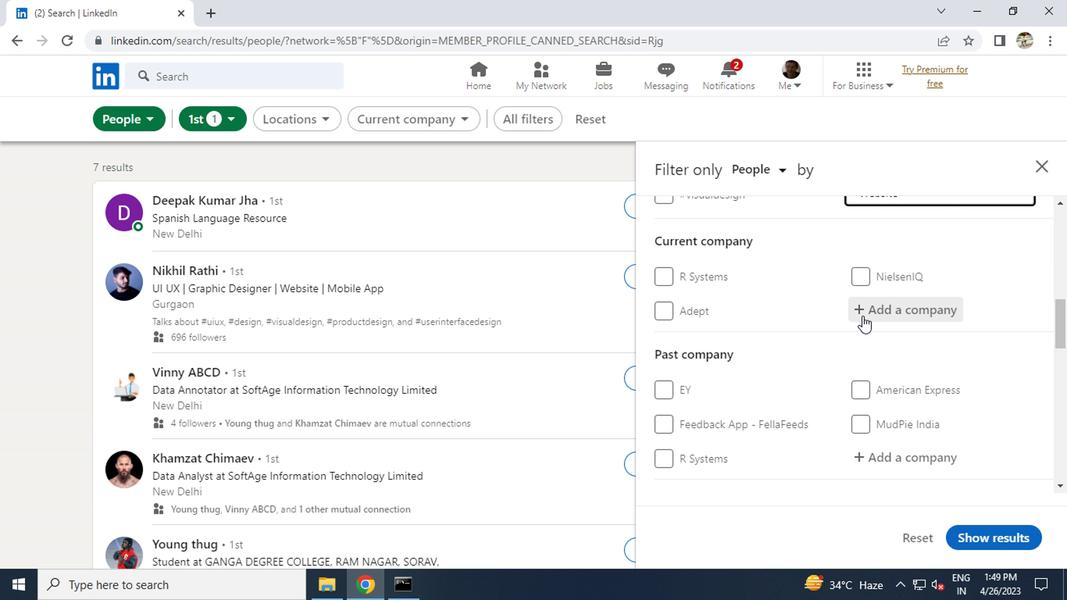 
Action: Key pressed <Key.caps_lock>P<Key.caps_lock>OLYCAB
Screenshot: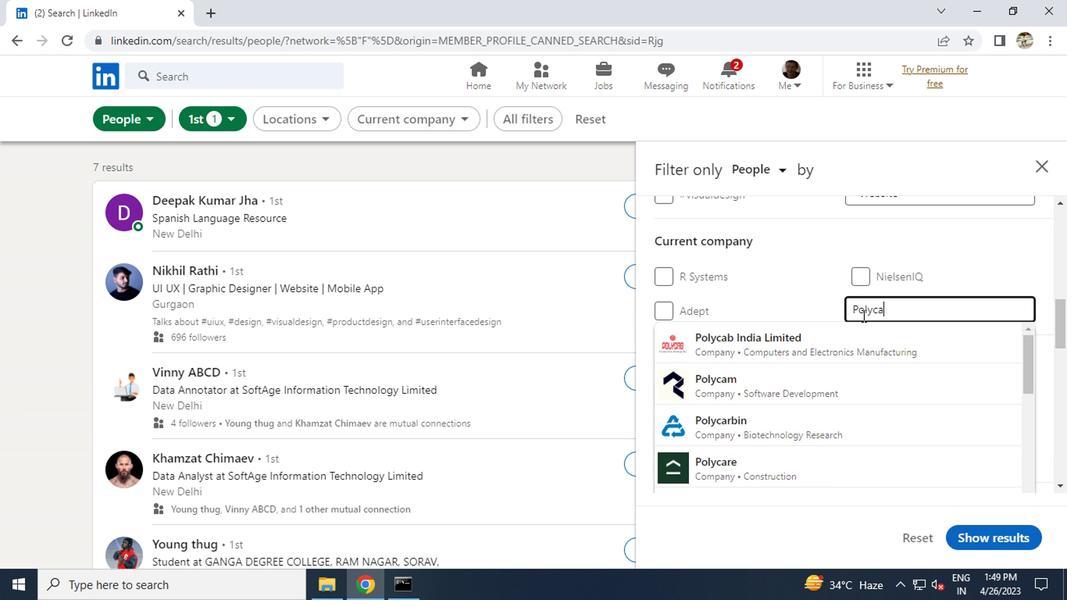 
Action: Mouse moved to (816, 345)
Screenshot: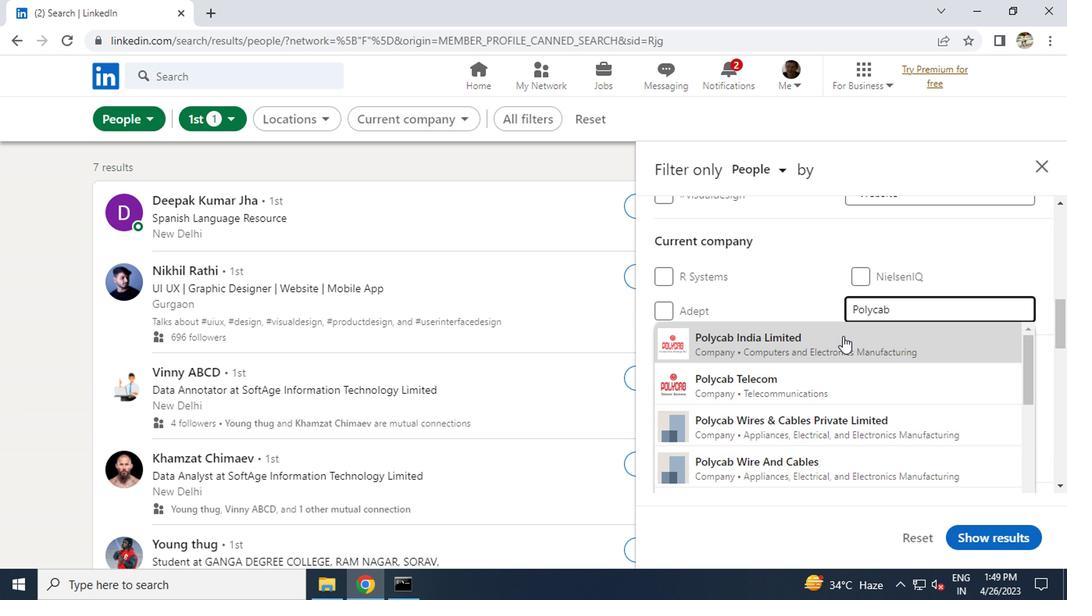 
Action: Mouse pressed left at (816, 345)
Screenshot: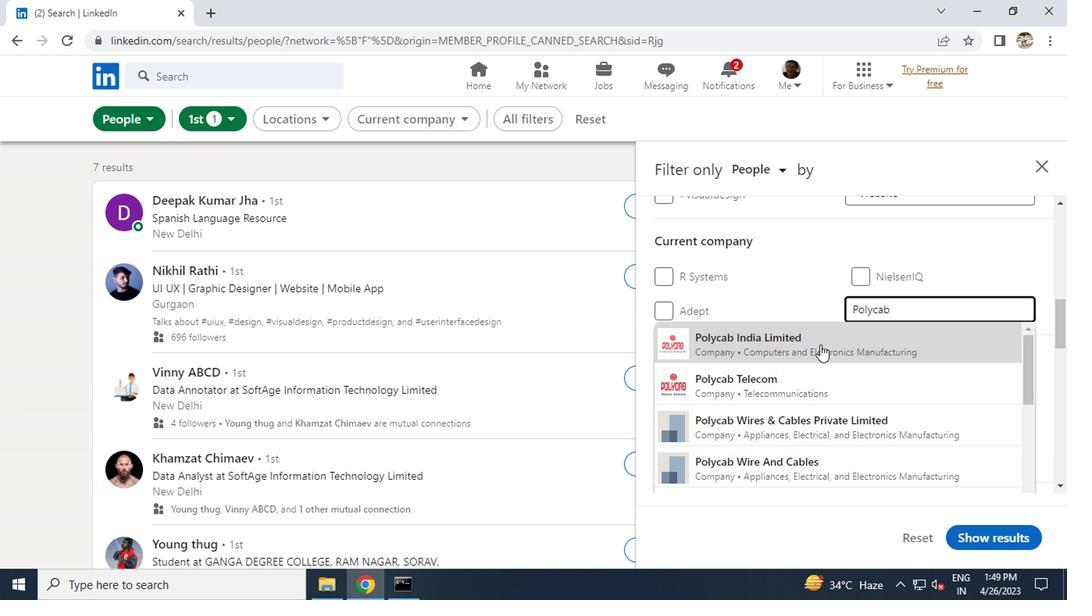 
Action: Mouse scrolled (816, 345) with delta (0, 0)
Screenshot: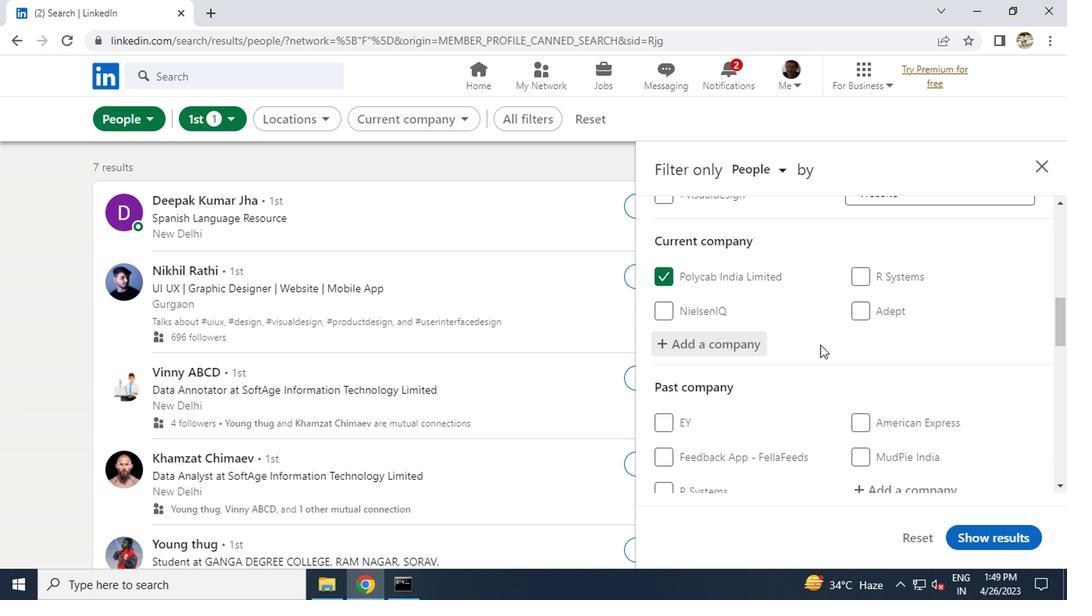 
Action: Mouse scrolled (816, 345) with delta (0, 0)
Screenshot: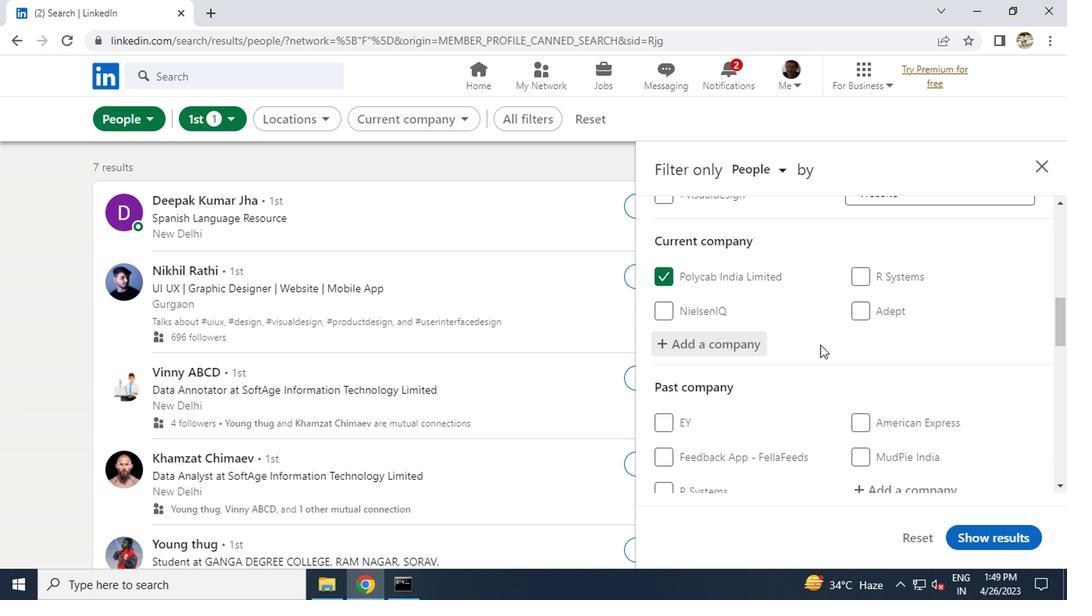 
Action: Mouse scrolled (816, 345) with delta (0, 0)
Screenshot: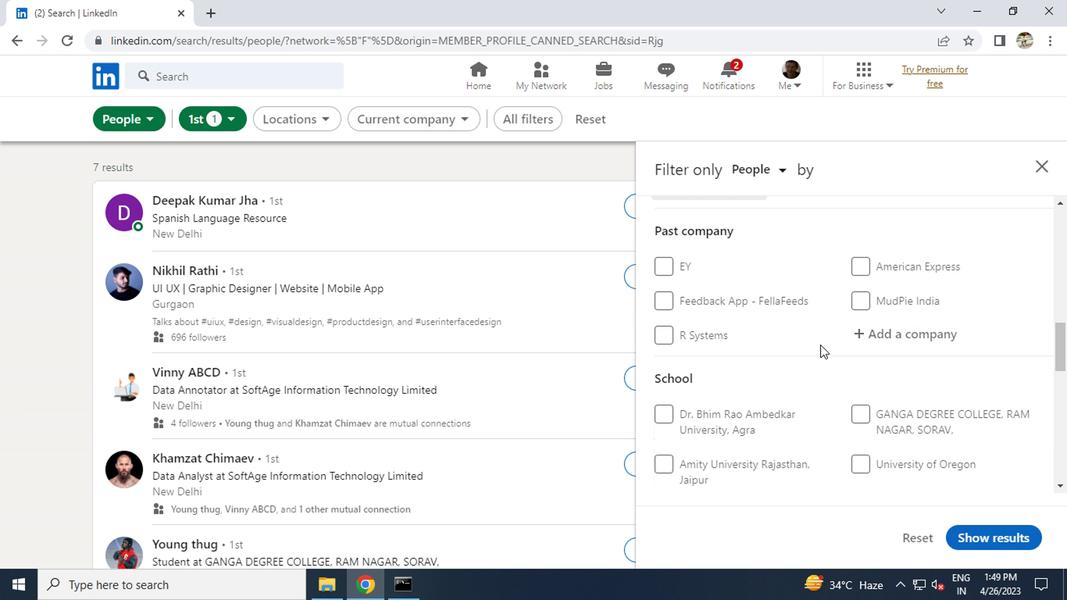 
Action: Mouse moved to (878, 439)
Screenshot: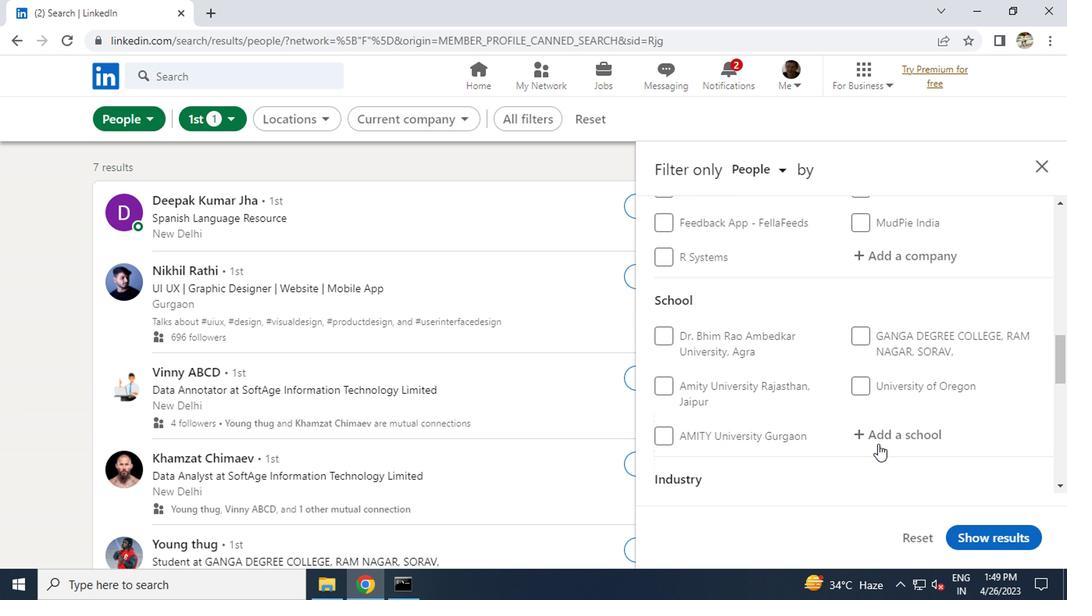 
Action: Mouse pressed left at (878, 439)
Screenshot: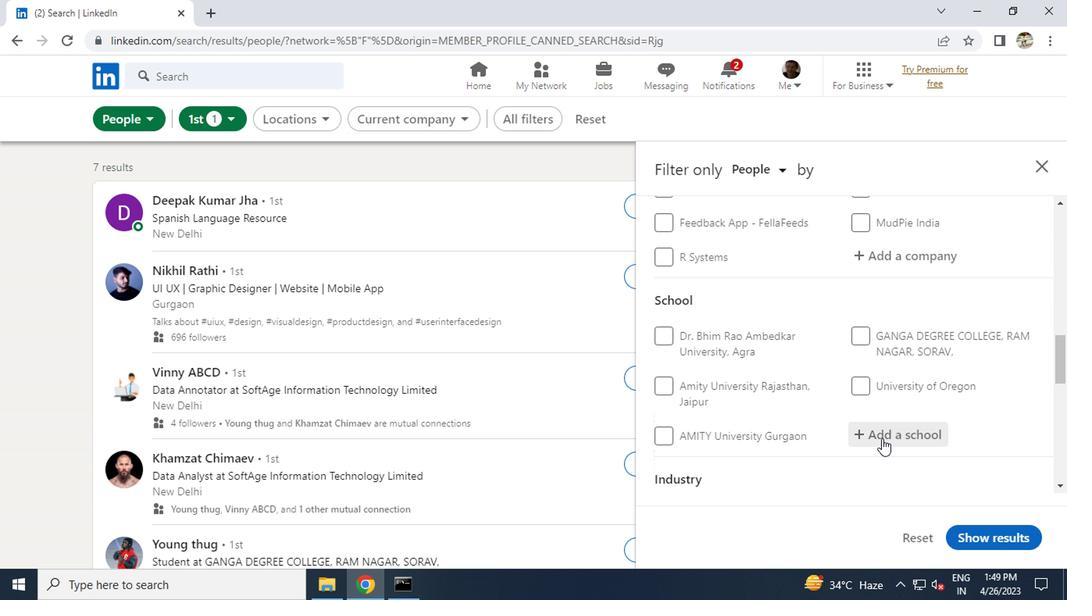 
Action: Key pressed <Key.caps_lock>M<Key.caps_lock>AHARSHI
Screenshot: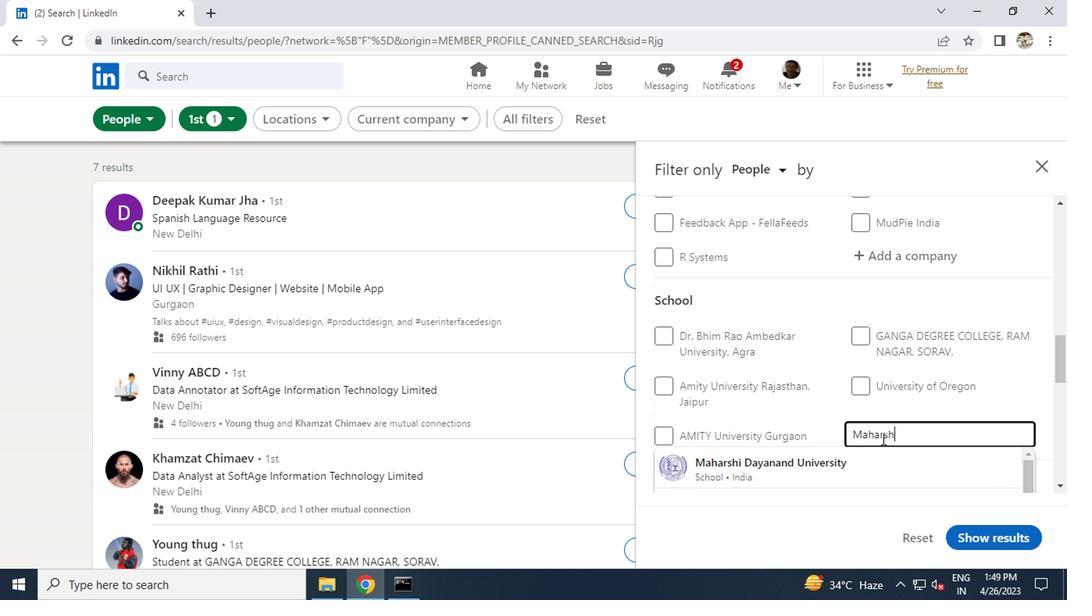 
Action: Mouse scrolled (878, 438) with delta (0, -1)
Screenshot: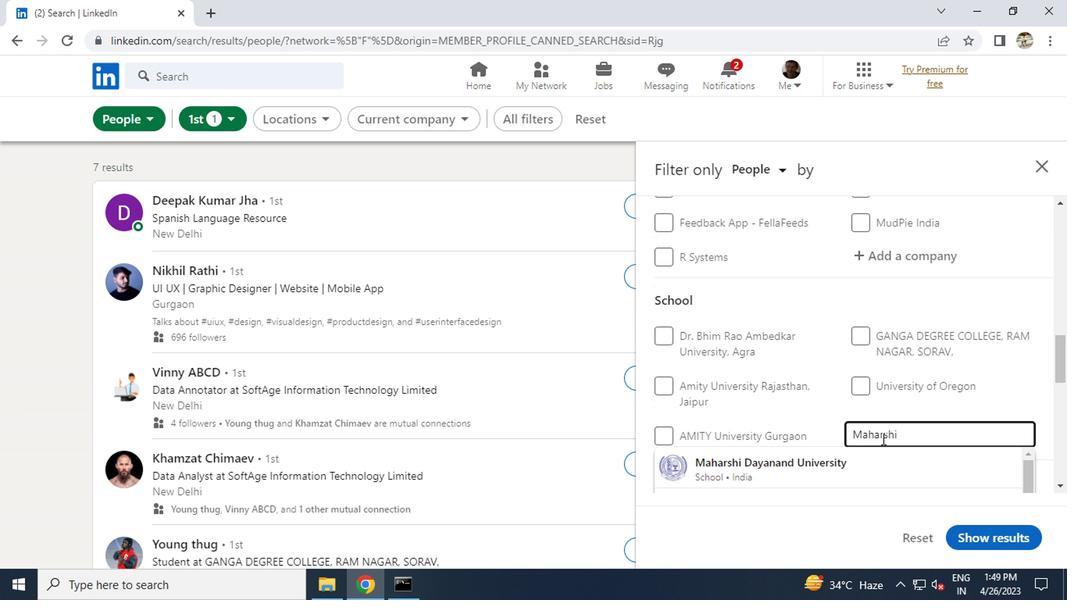 
Action: Key pressed <Key.space><Key.caps_lock>D<Key.caps_lock>
Screenshot: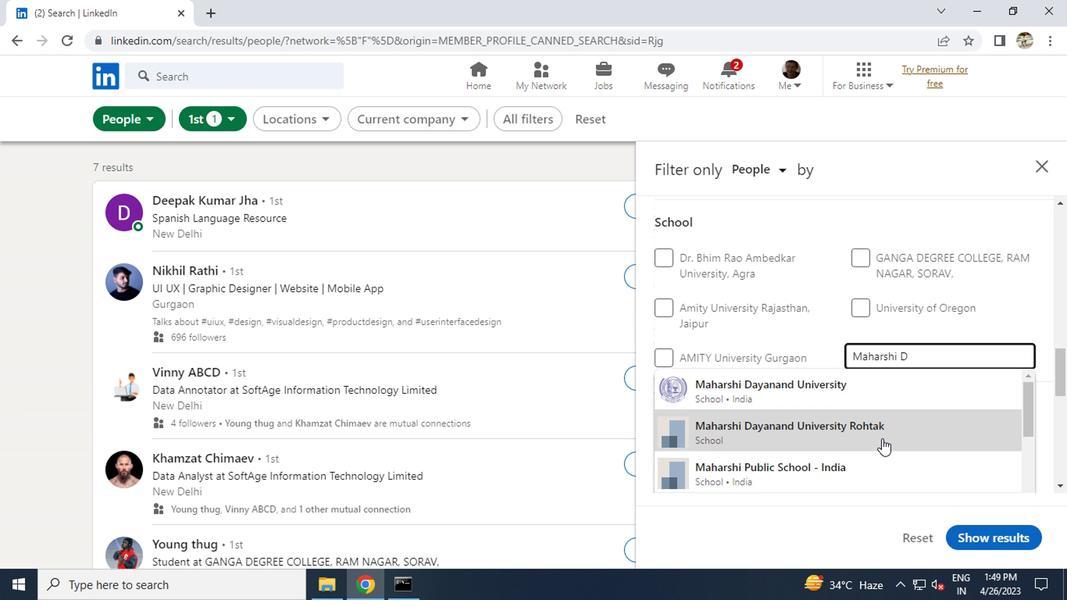 
Action: Mouse moved to (867, 471)
Screenshot: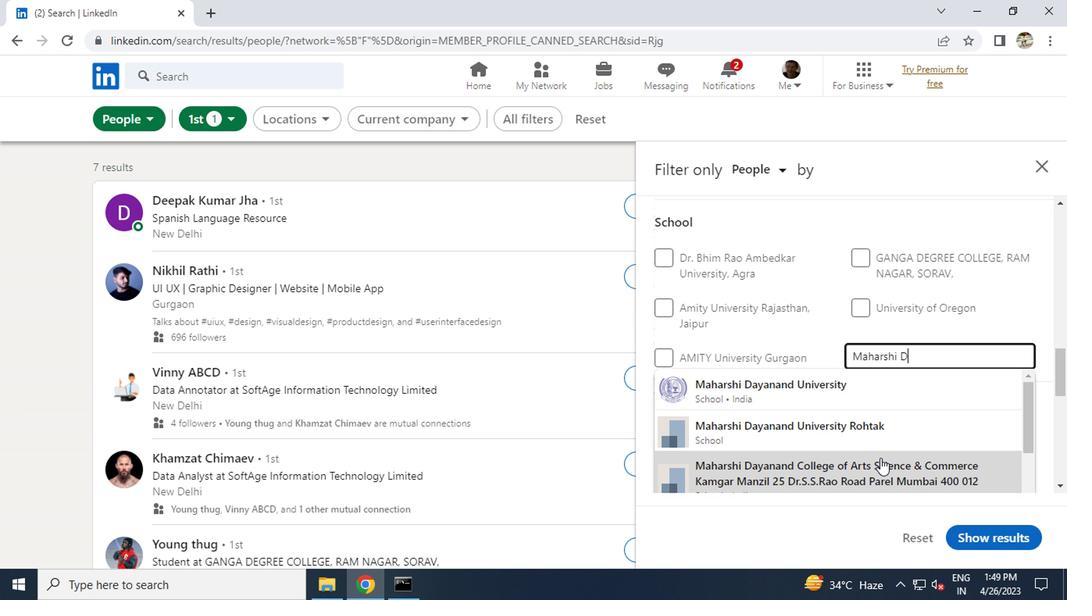 
Action: Mouse pressed left at (867, 471)
Screenshot: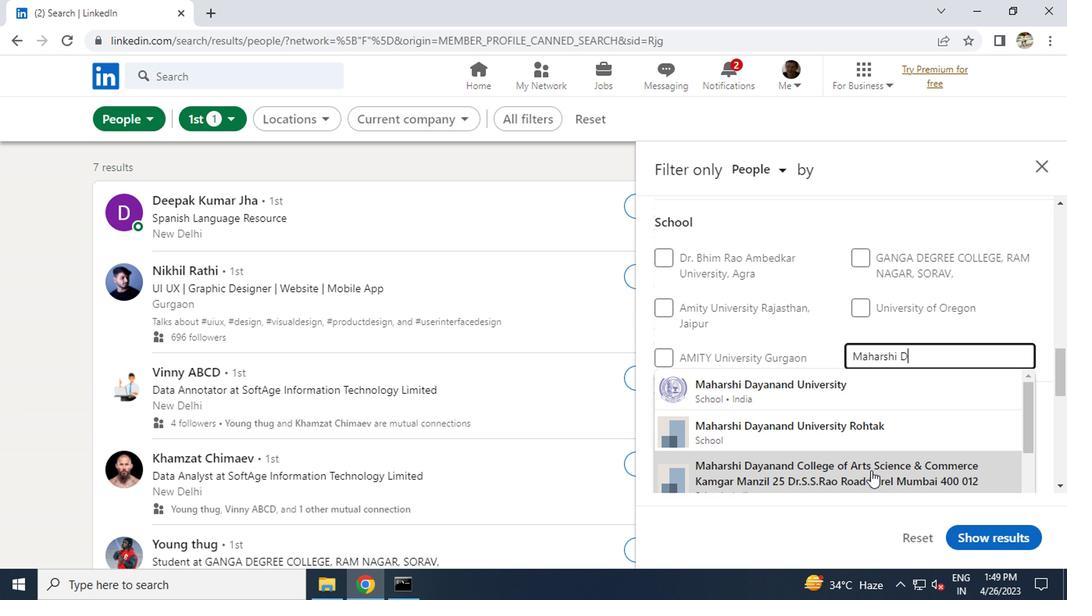 
Action: Mouse moved to (813, 437)
Screenshot: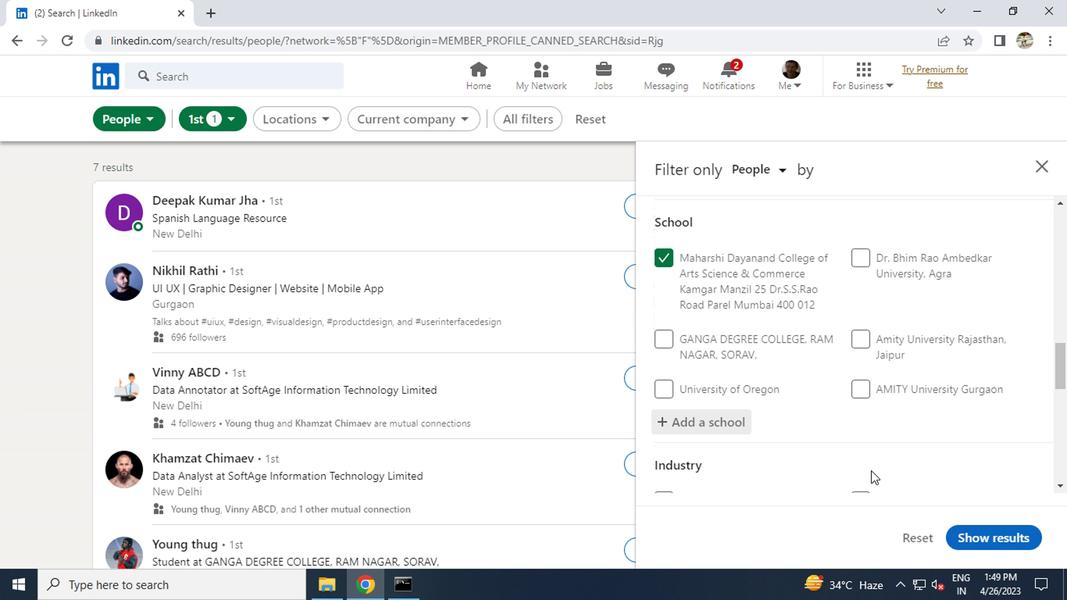 
Action: Mouse scrolled (813, 436) with delta (0, -1)
Screenshot: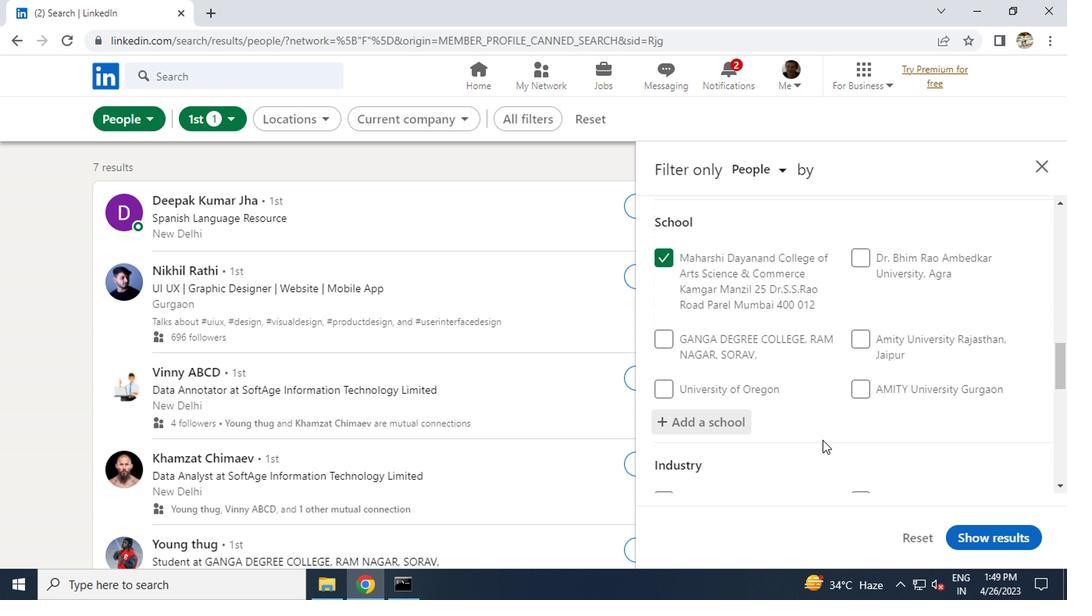 
Action: Mouse scrolled (813, 436) with delta (0, -1)
Screenshot: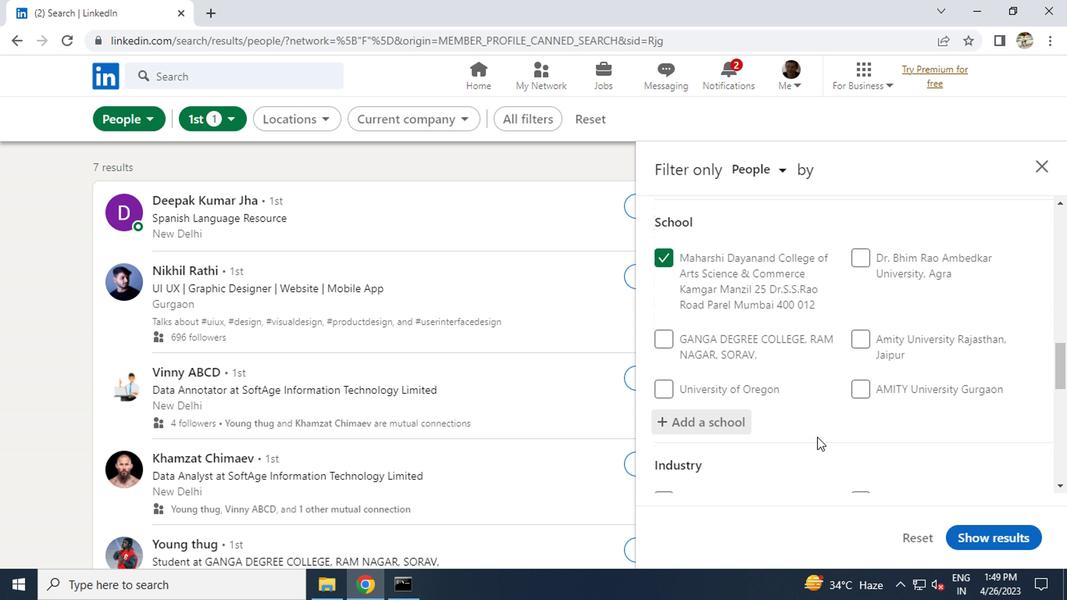 
Action: Mouse moved to (875, 439)
Screenshot: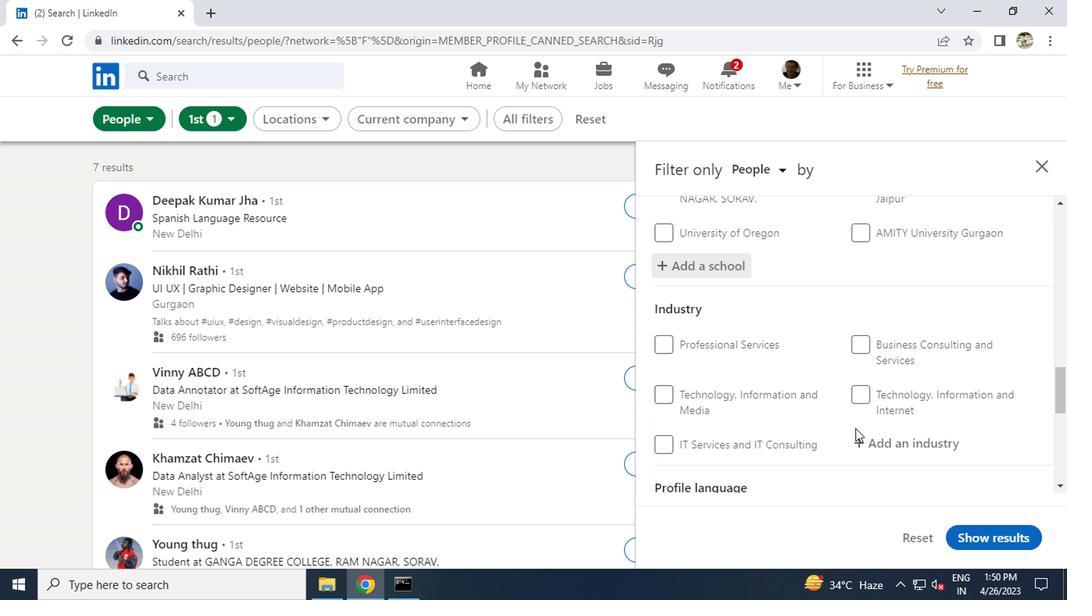 
Action: Mouse pressed left at (875, 439)
Screenshot: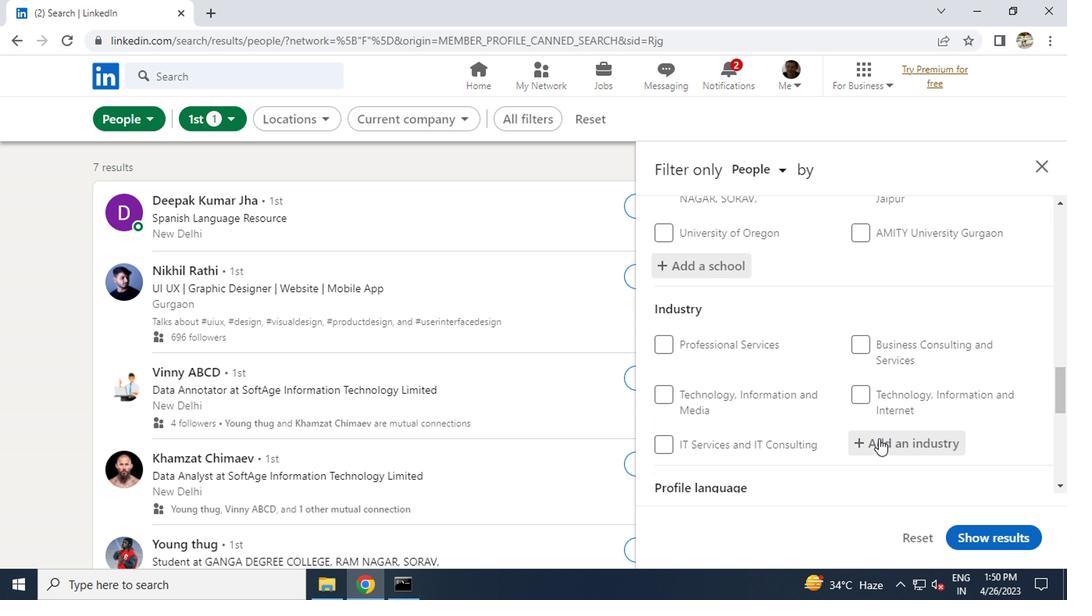 
Action: Key pressed <Key.caps_lock>A<Key.caps_lock>UTOMATION<Key.space>
Screenshot: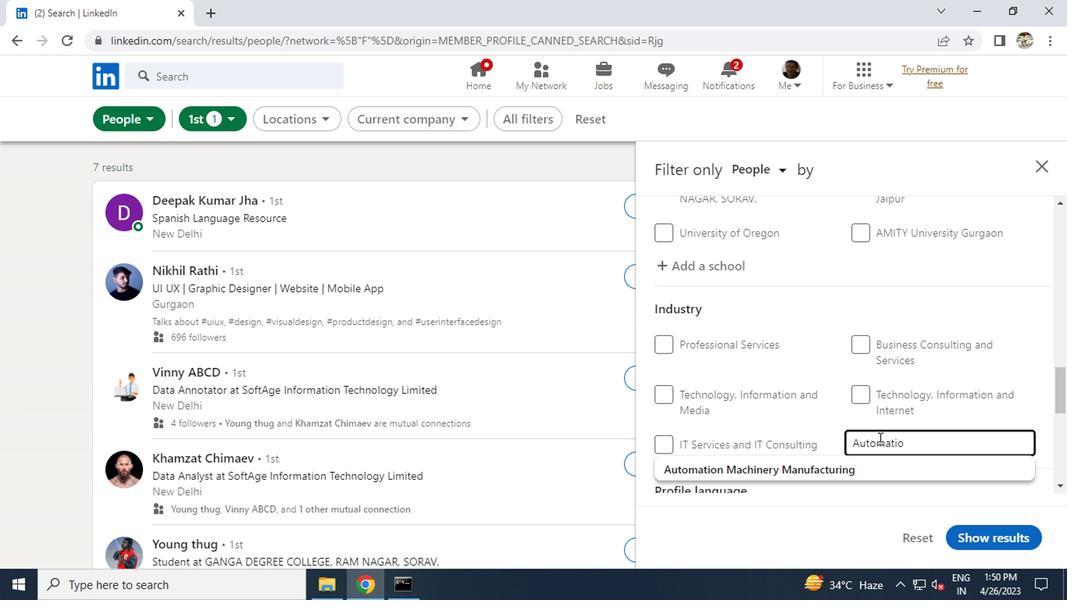 
Action: Mouse moved to (787, 472)
Screenshot: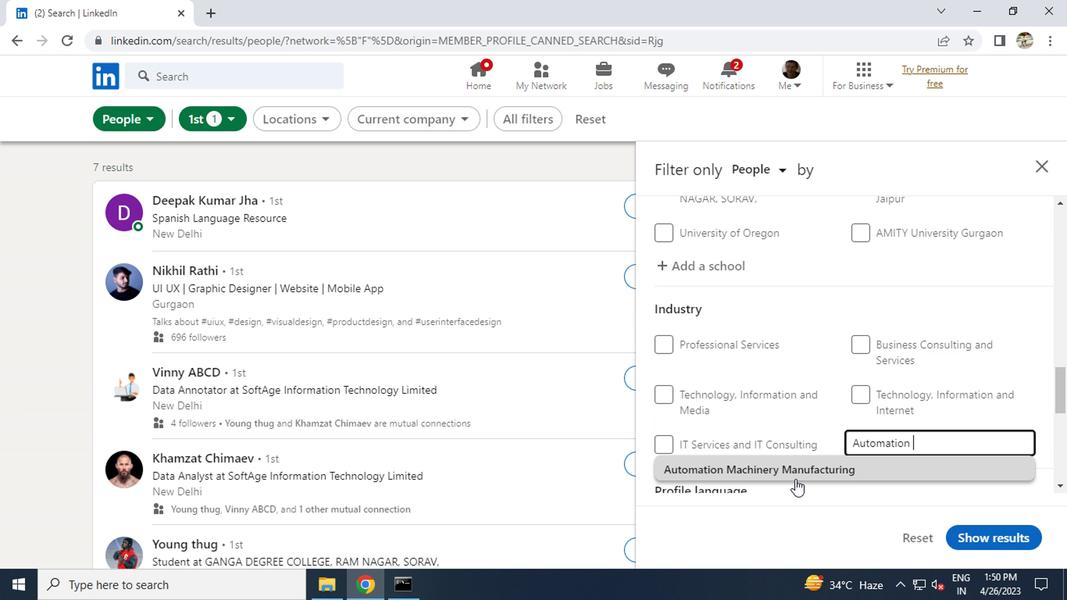 
Action: Mouse pressed left at (787, 472)
Screenshot: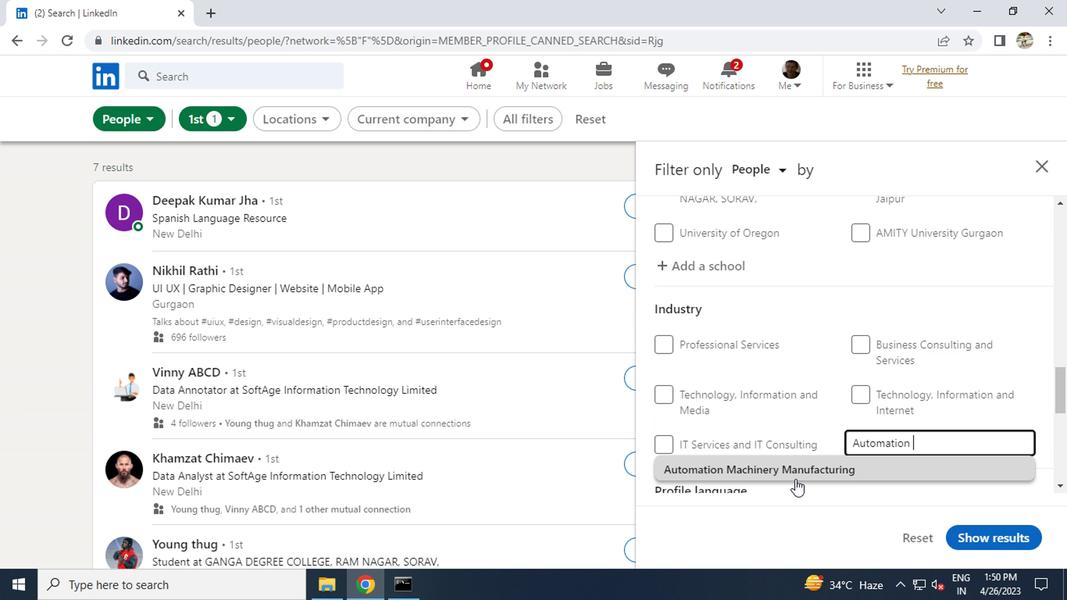 
Action: Mouse moved to (787, 472)
Screenshot: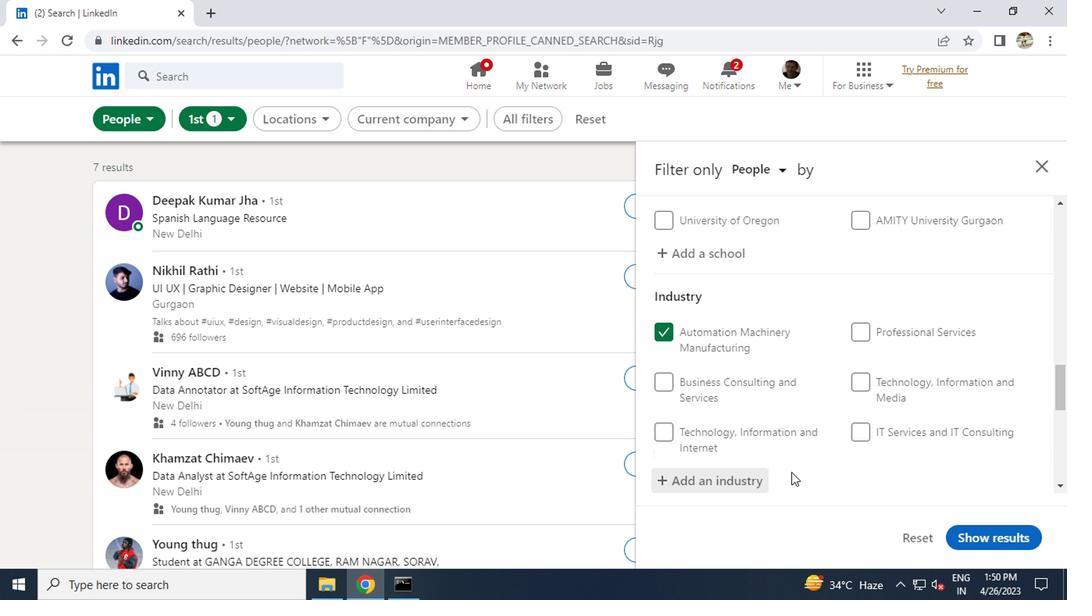 
Action: Mouse scrolled (787, 471) with delta (0, -1)
Screenshot: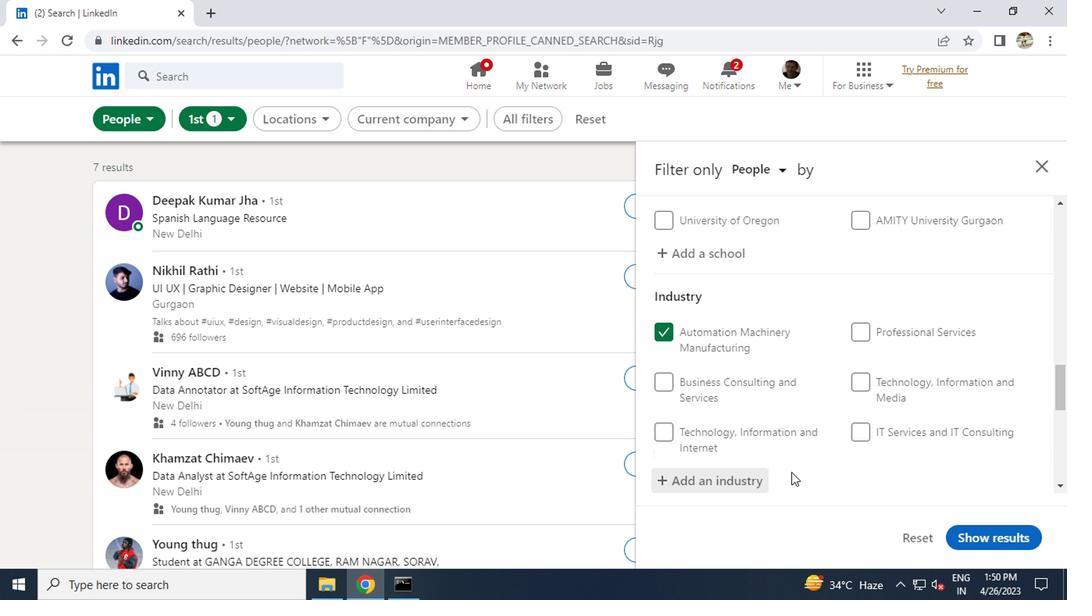 
Action: Mouse moved to (787, 470)
Screenshot: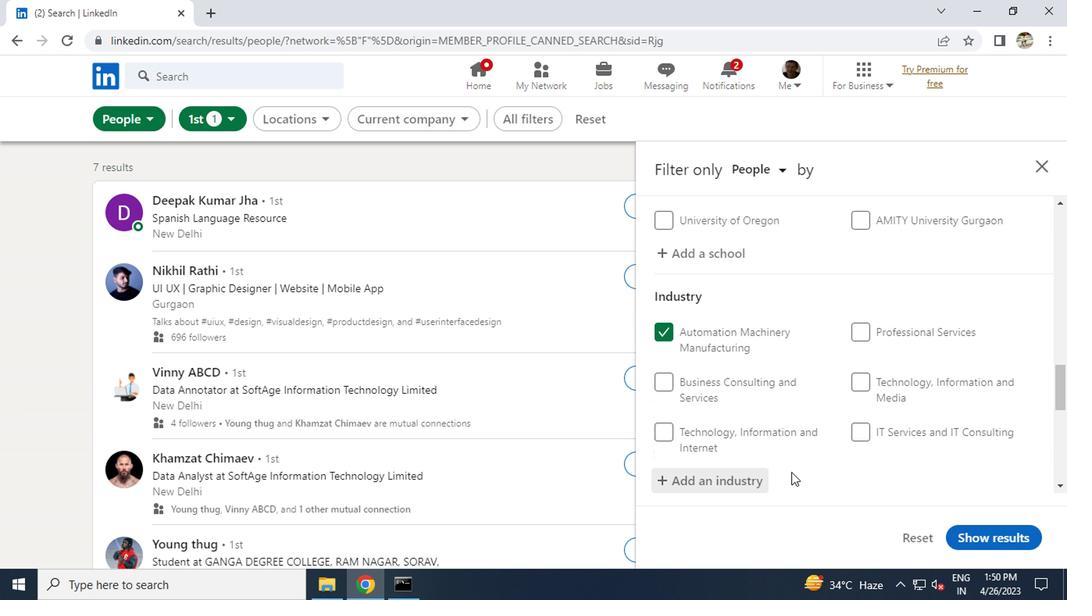 
Action: Mouse scrolled (787, 469) with delta (0, -1)
Screenshot: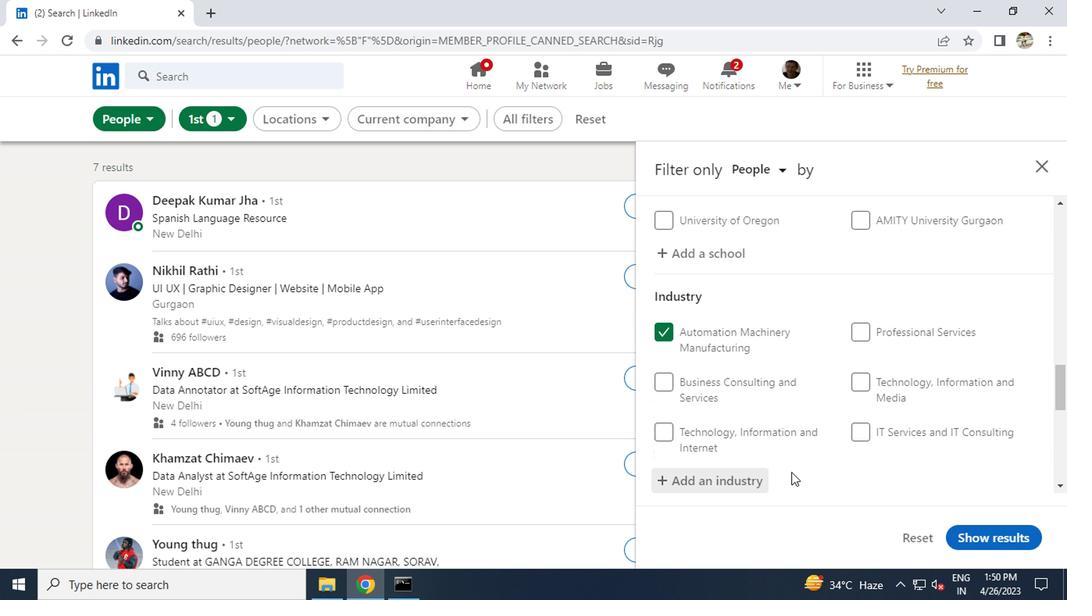 
Action: Mouse moved to (786, 464)
Screenshot: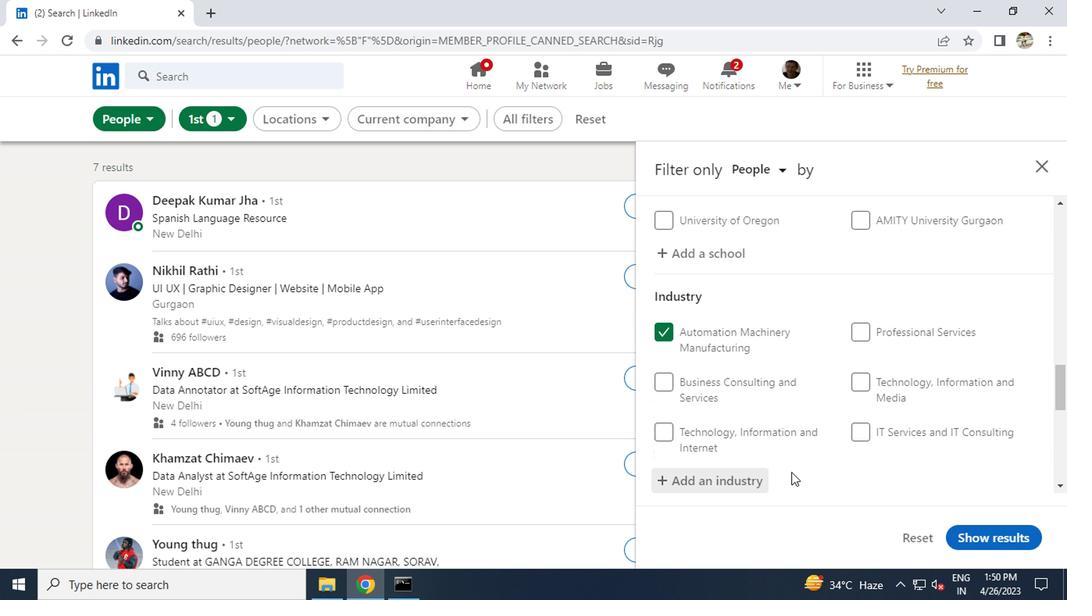 
Action: Mouse scrolled (786, 463) with delta (0, 0)
Screenshot: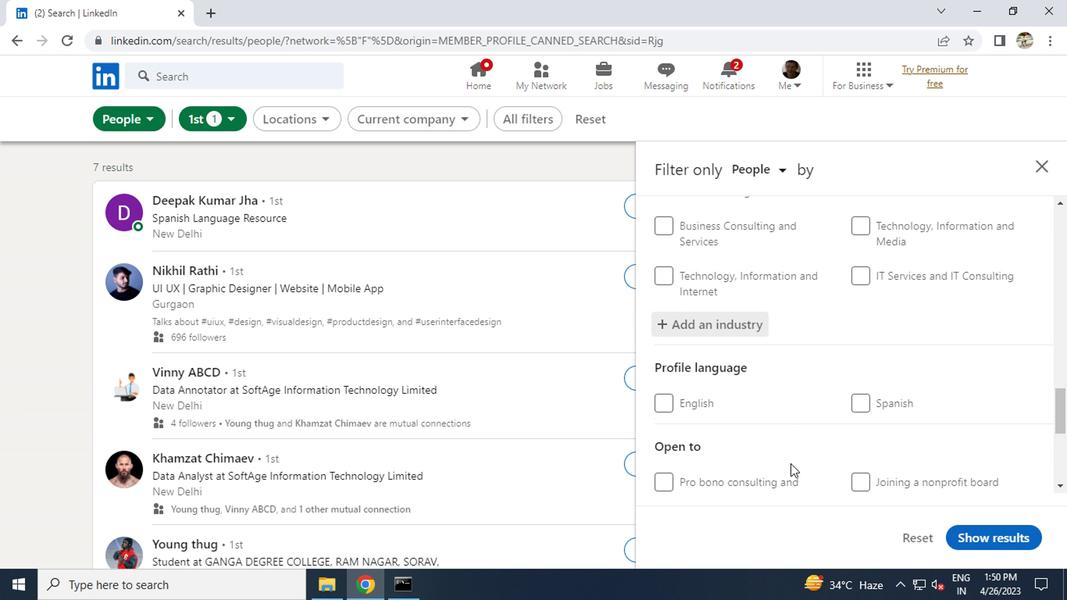 
Action: Mouse moved to (755, 462)
Screenshot: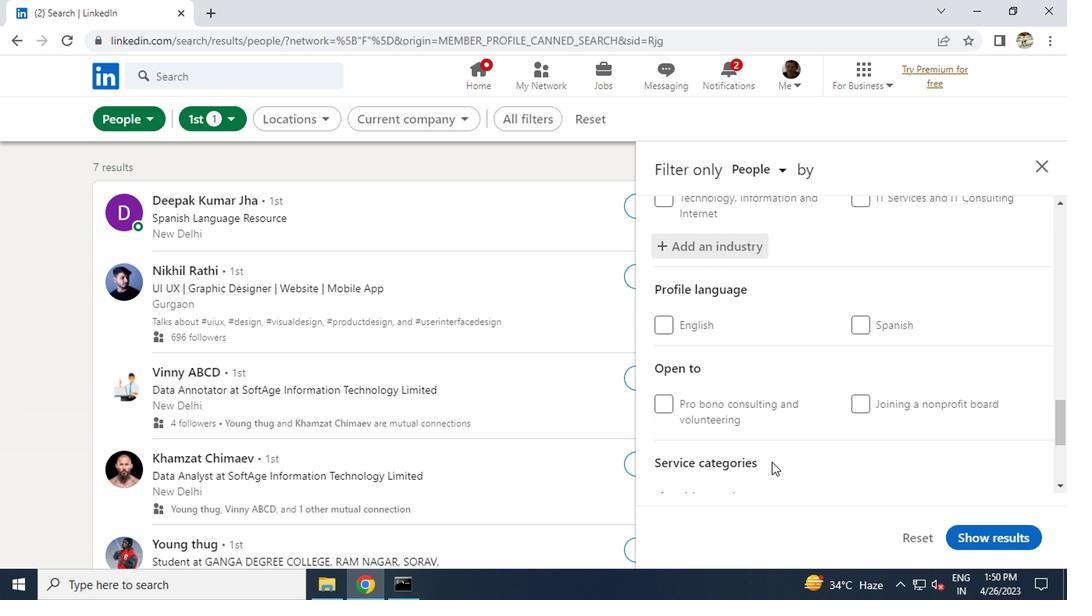 
Action: Mouse scrolled (755, 461) with delta (0, -1)
Screenshot: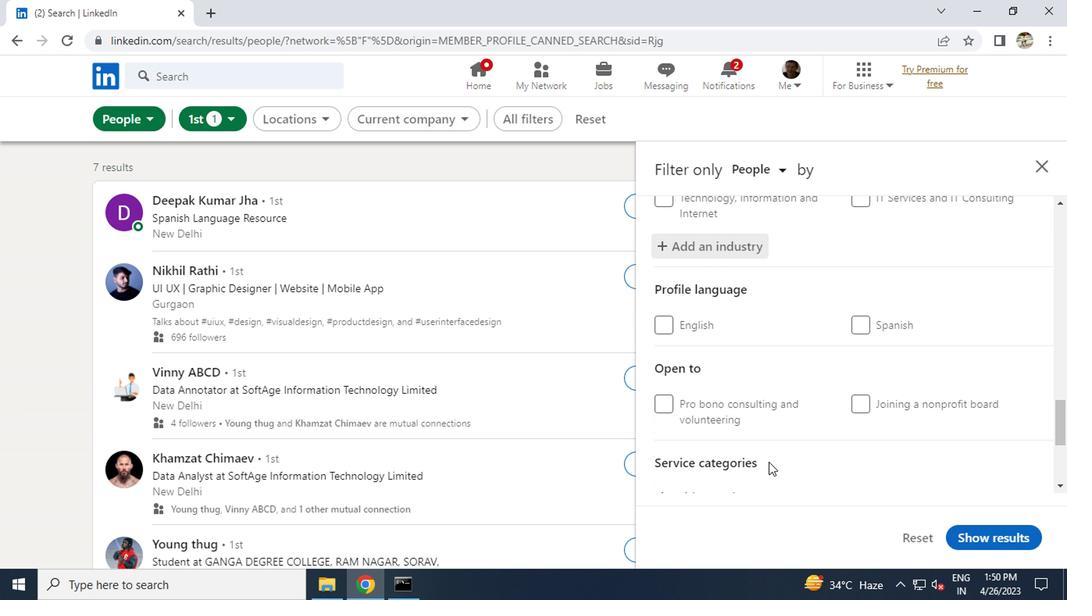 
Action: Mouse scrolled (755, 461) with delta (0, -1)
Screenshot: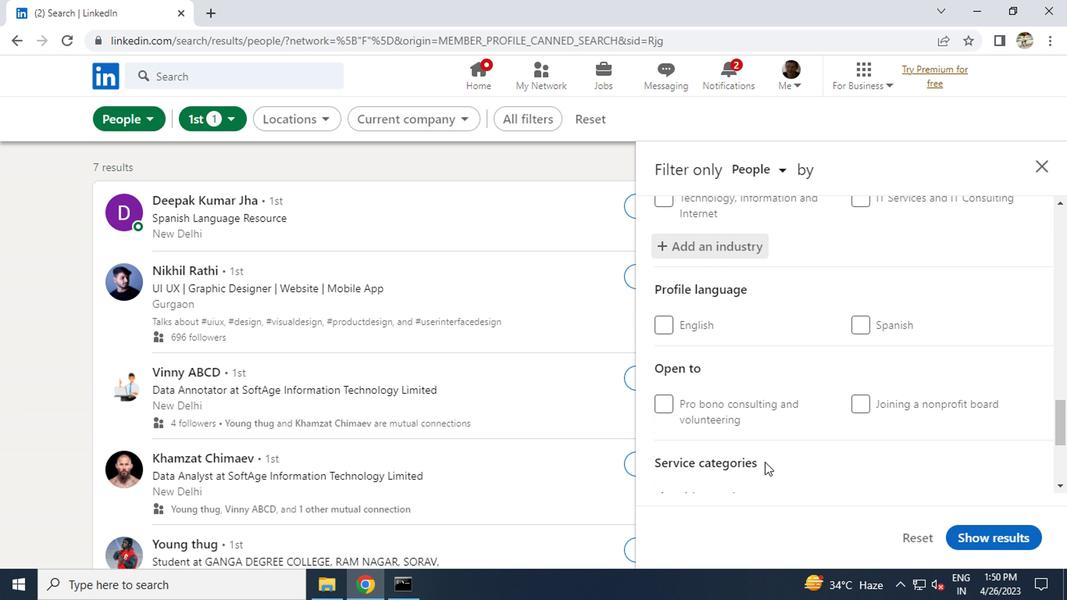 
Action: Mouse moved to (698, 337)
Screenshot: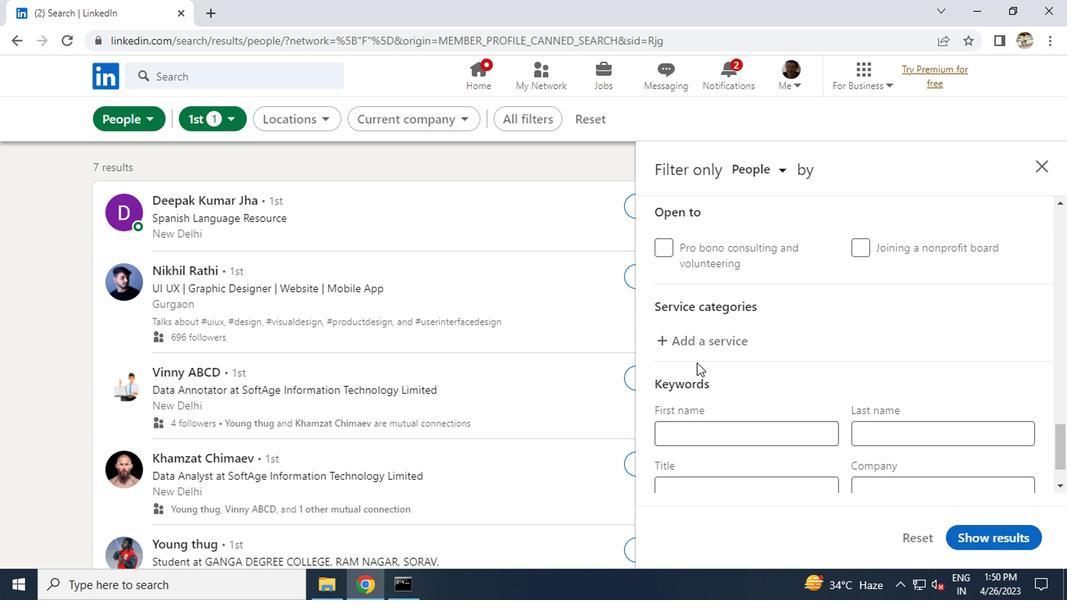 
Action: Mouse pressed left at (698, 337)
Screenshot: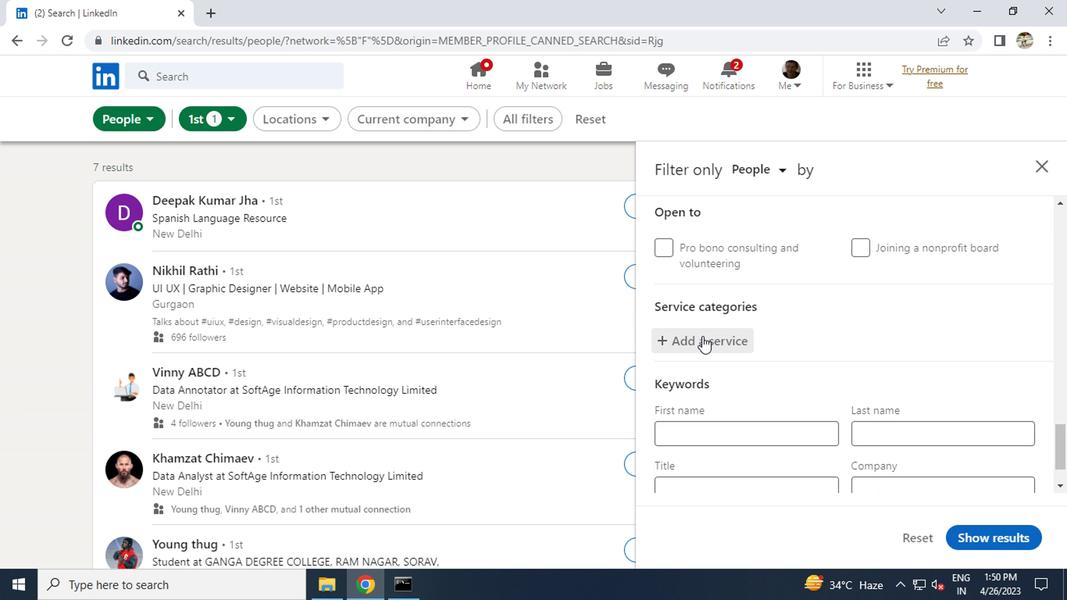 
Action: Key pressed <Key.caps_lock>C<Key.caps_lock>ORPP<Key.backspace>O
Screenshot: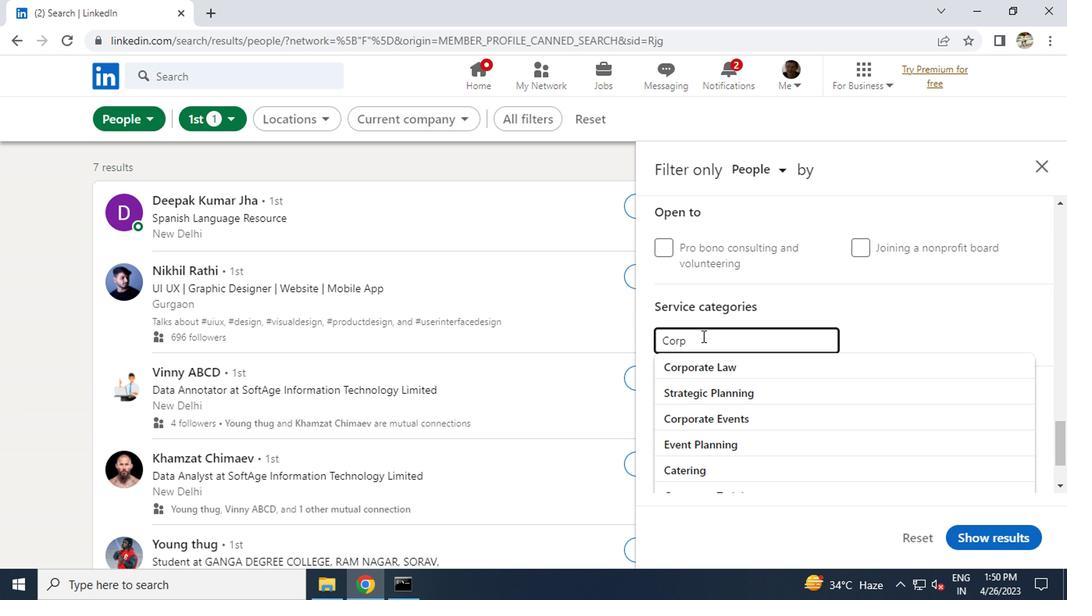
Action: Mouse moved to (710, 419)
Screenshot: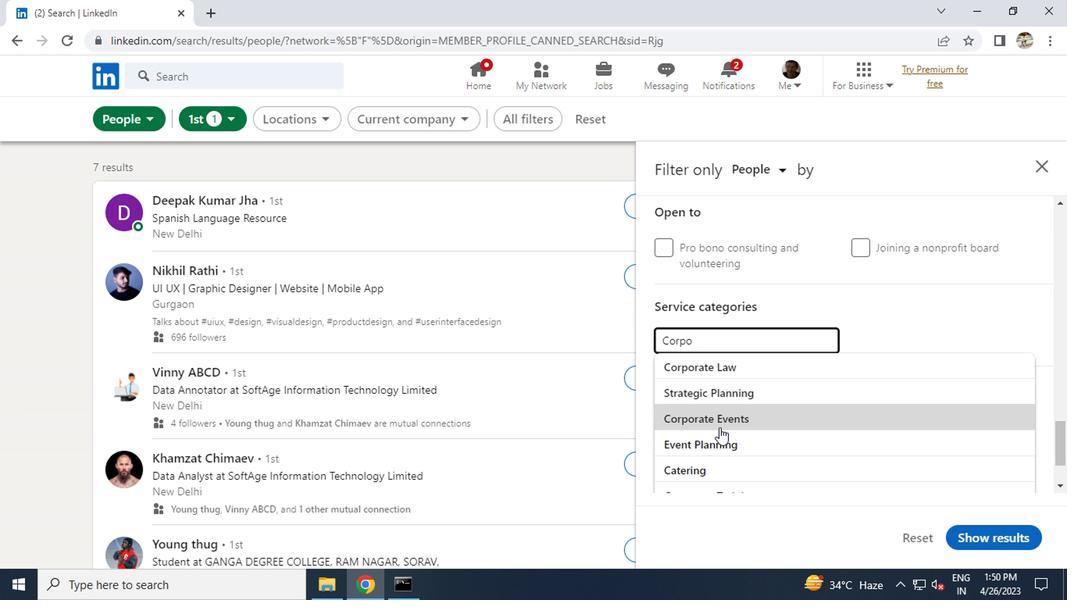 
Action: Mouse pressed left at (710, 419)
Screenshot: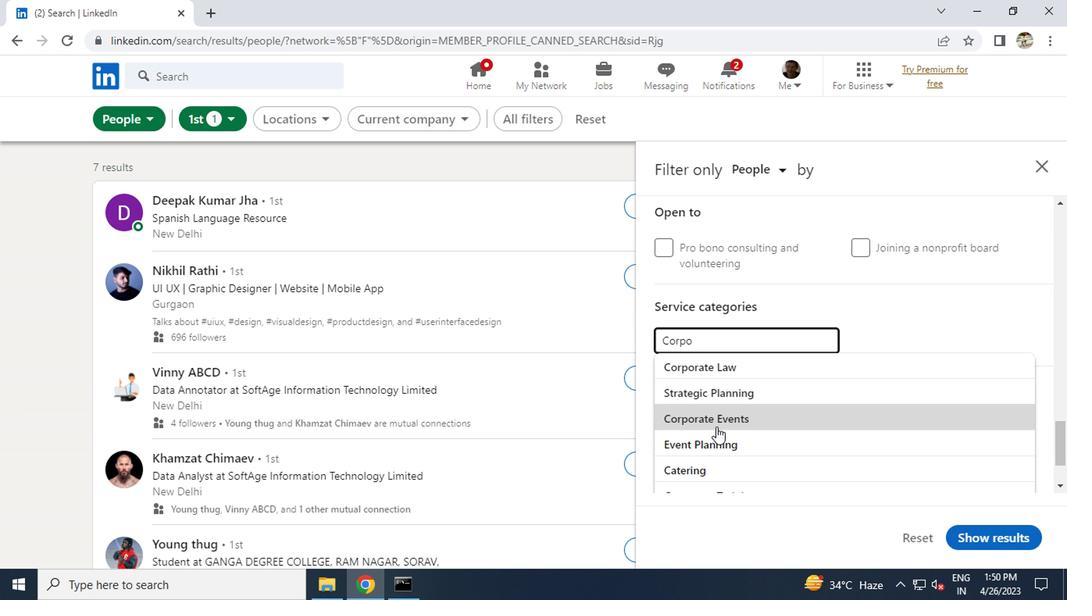 
Action: Mouse scrolled (710, 419) with delta (0, 0)
Screenshot: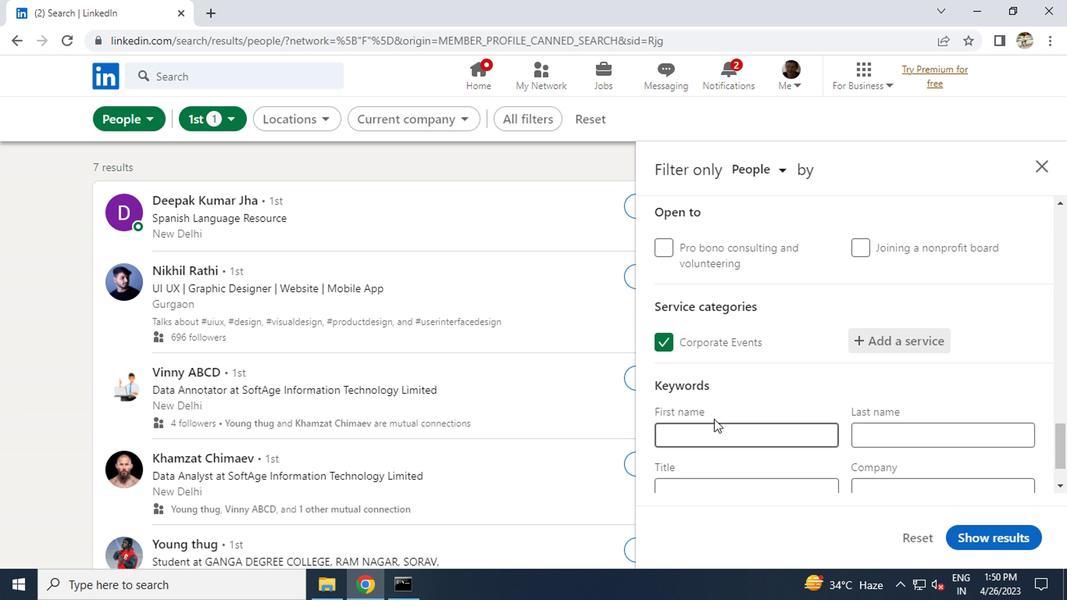 
Action: Mouse scrolled (710, 419) with delta (0, 0)
Screenshot: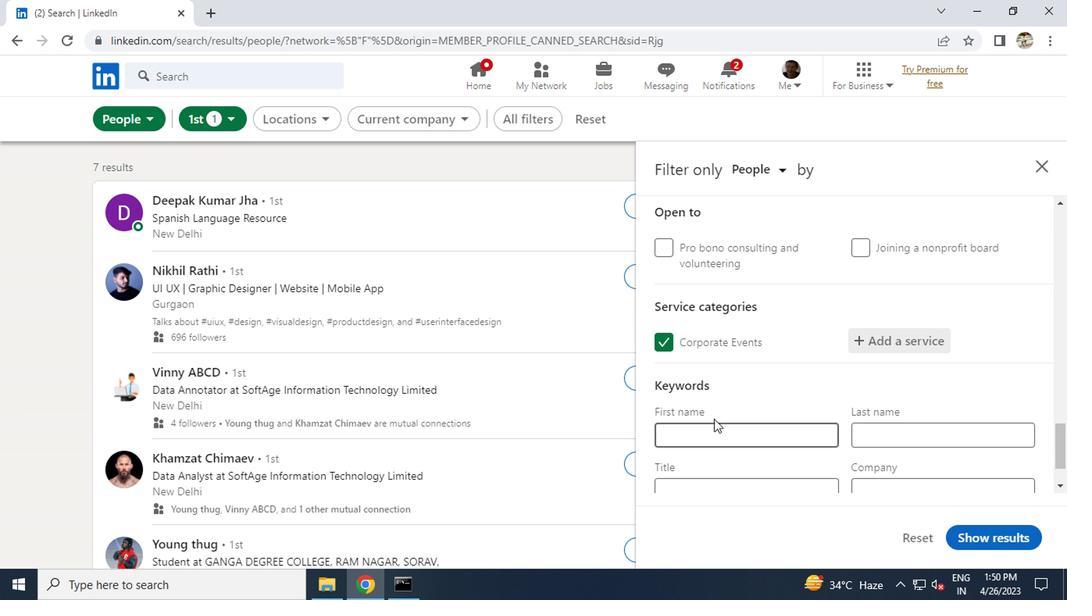 
Action: Mouse pressed left at (710, 419)
Screenshot: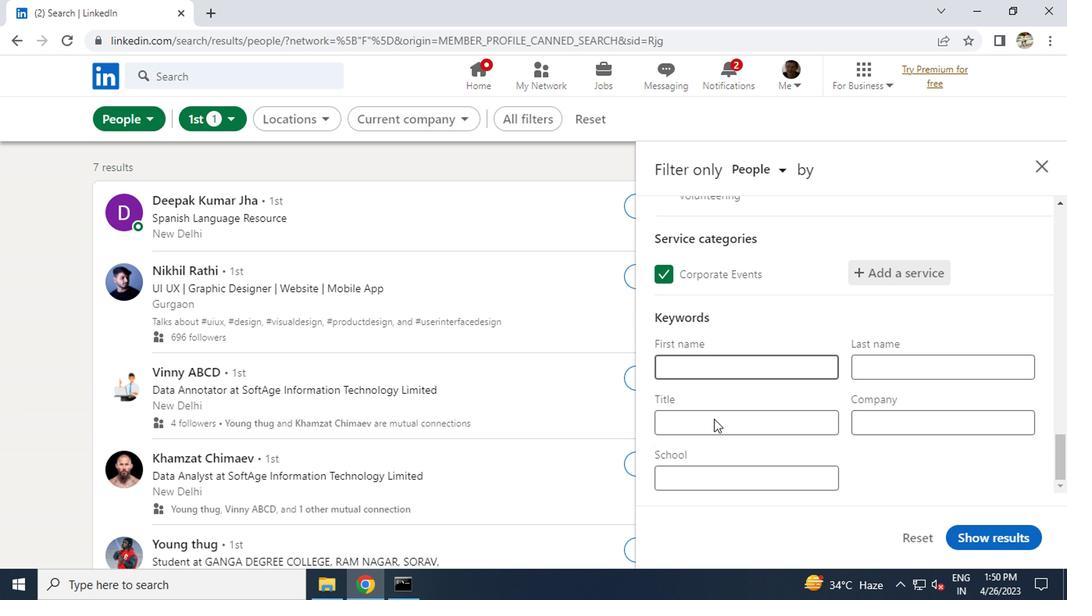 
Action: Key pressed <Key.caps_lock>P<Key.caps_lock>AYROLL<Key.space><Key.caps_lock>C<Key.caps_lock>LERK
Screenshot: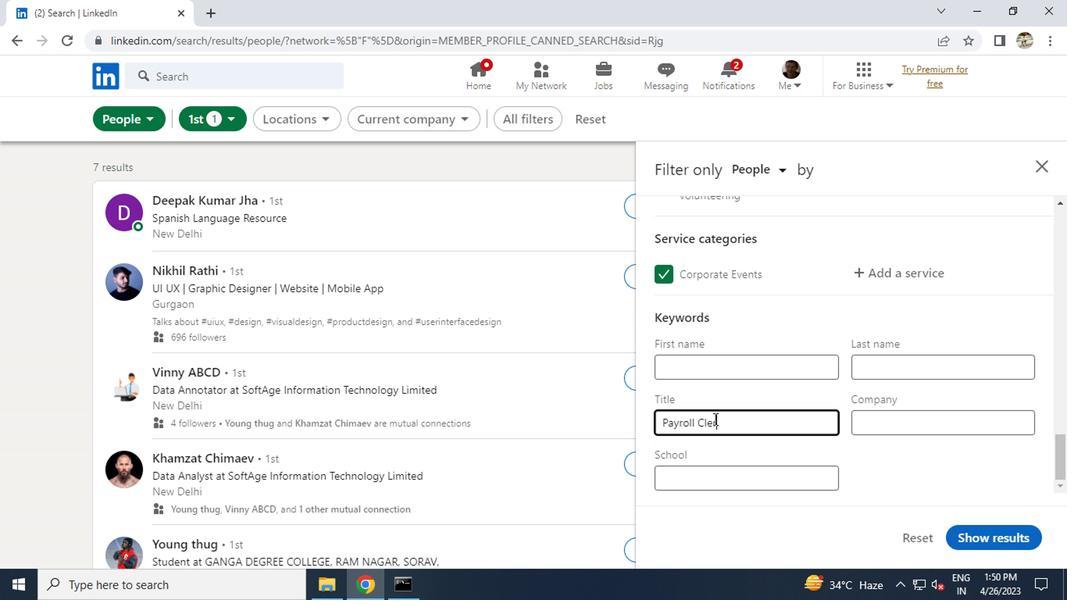 
Action: Mouse moved to (982, 529)
Screenshot: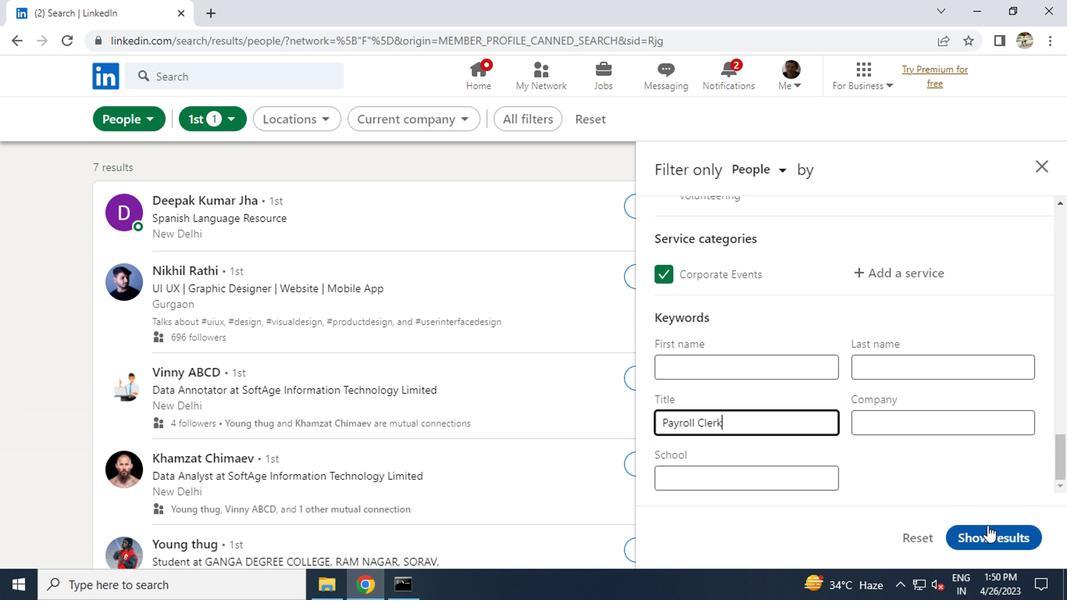 
Action: Mouse pressed left at (982, 529)
Screenshot: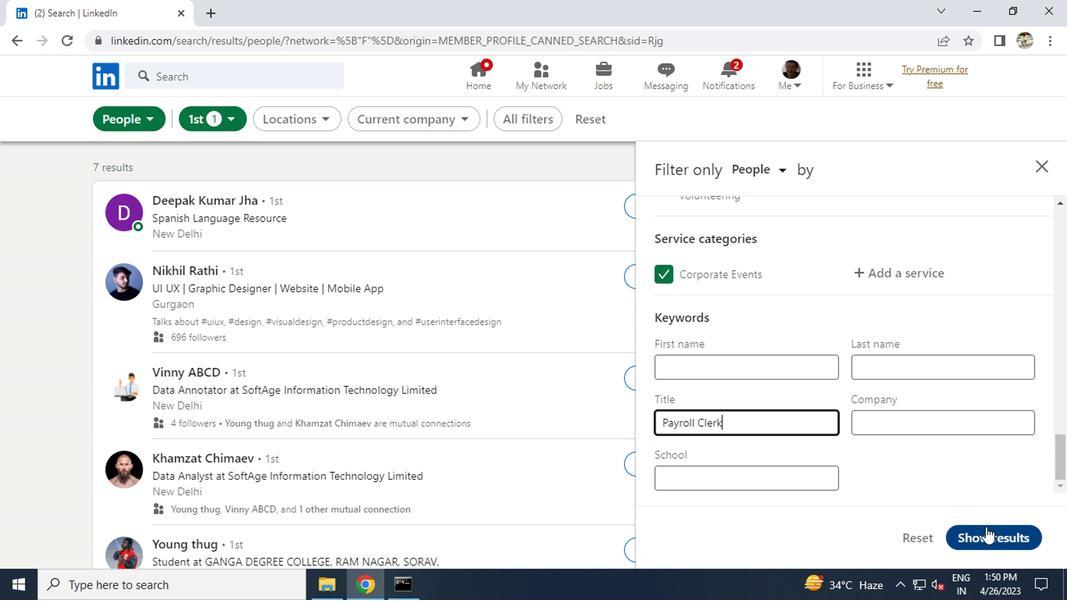 
